 Task: Search one way flight ticket for 3 adults, 3 children in premium economy from Moline: Quad City International Airport to Laramie: Laramie Regional Airport on 5-3-2023. Choice of flights is Singapure airlines. Number of bags: 1 carry on bag. Price is upto 108000. Outbound departure time preference is 19:15.
Action: Mouse moved to (299, 275)
Screenshot: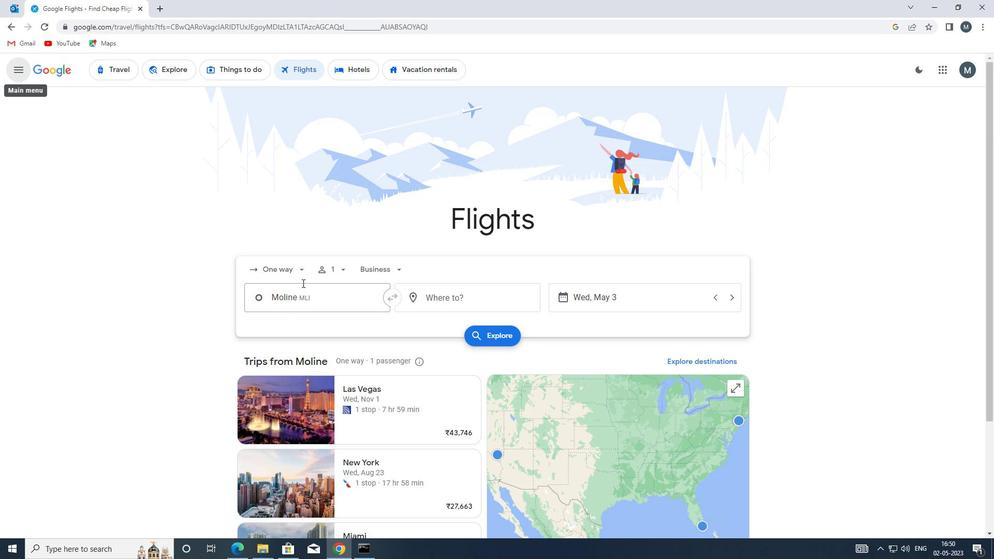
Action: Mouse pressed left at (299, 275)
Screenshot: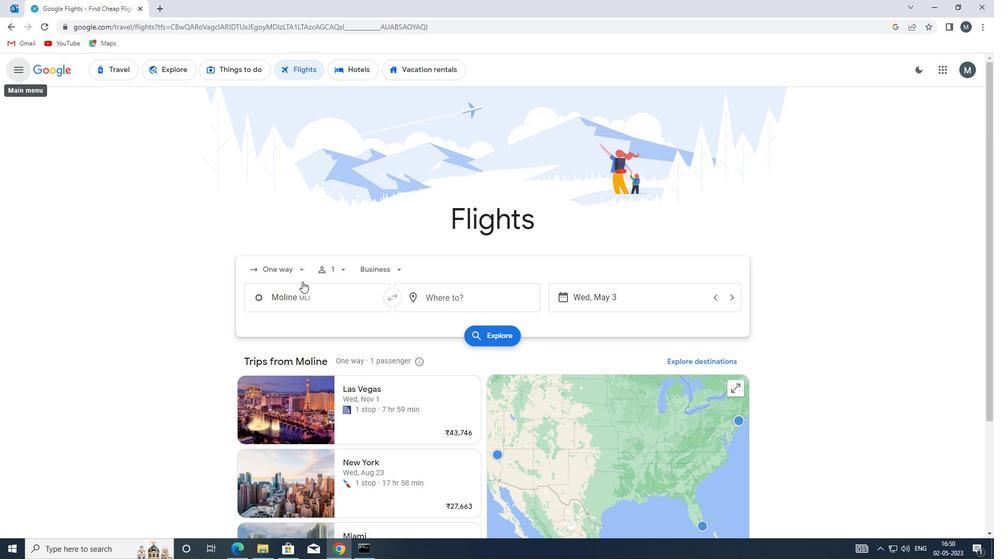 
Action: Mouse moved to (307, 318)
Screenshot: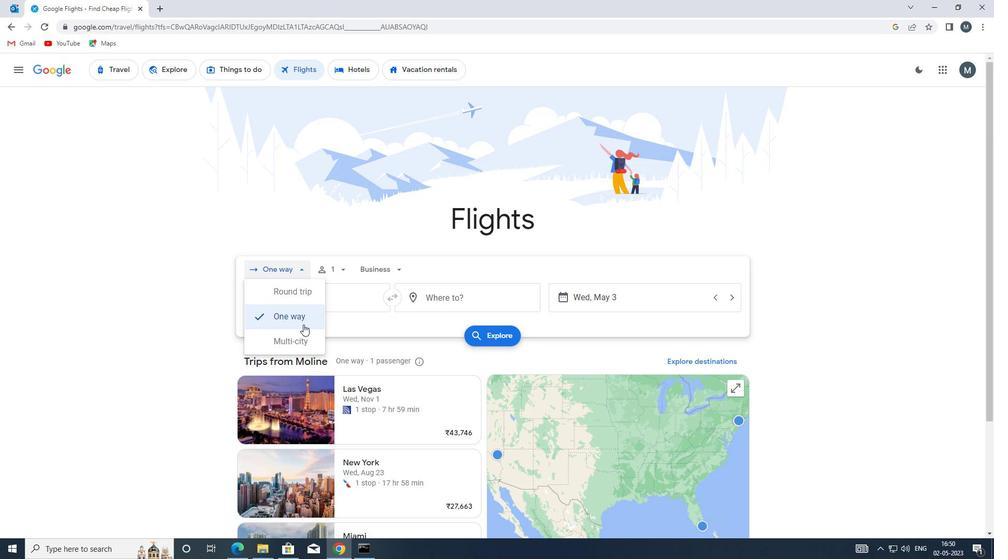 
Action: Mouse pressed left at (307, 318)
Screenshot: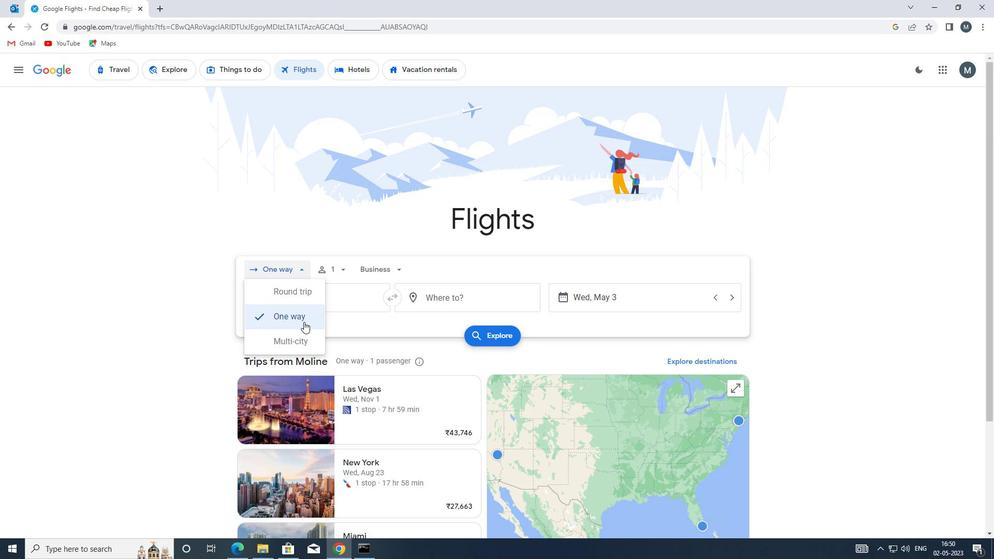 
Action: Mouse moved to (343, 270)
Screenshot: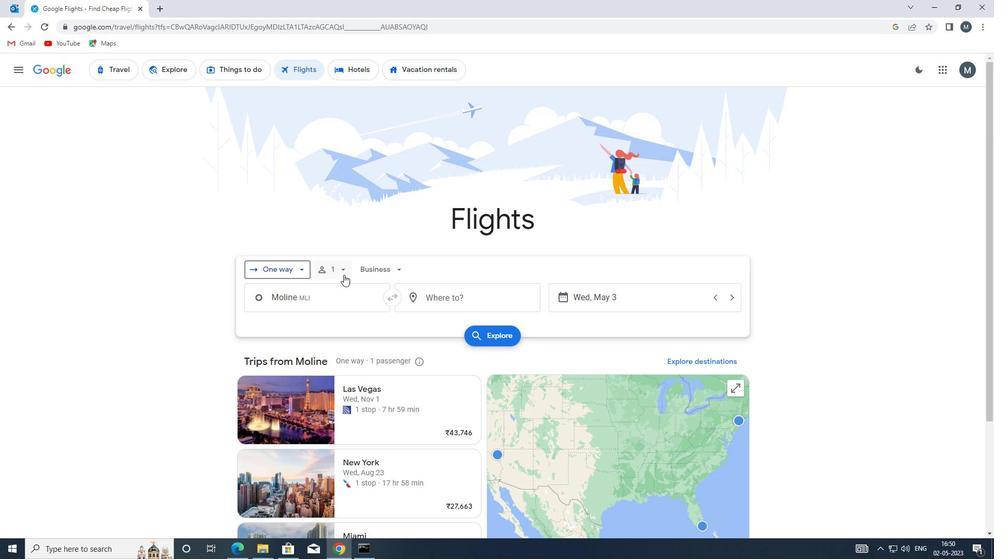 
Action: Mouse pressed left at (343, 270)
Screenshot: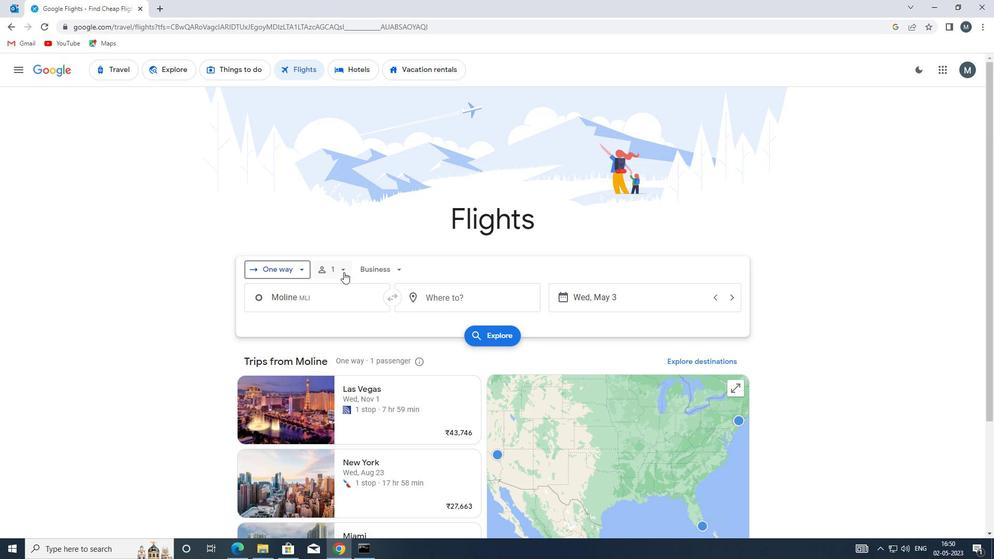 
Action: Mouse moved to (422, 297)
Screenshot: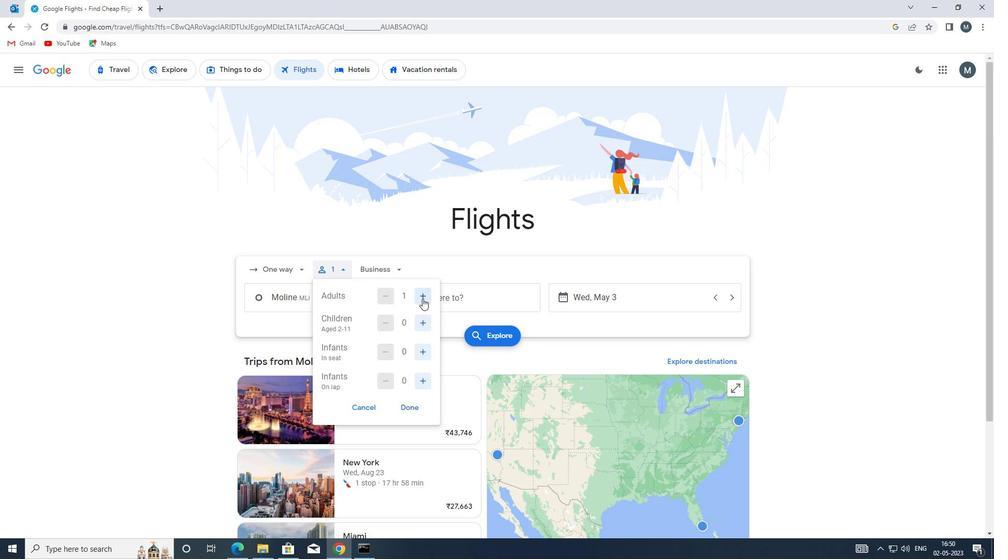
Action: Mouse pressed left at (422, 297)
Screenshot: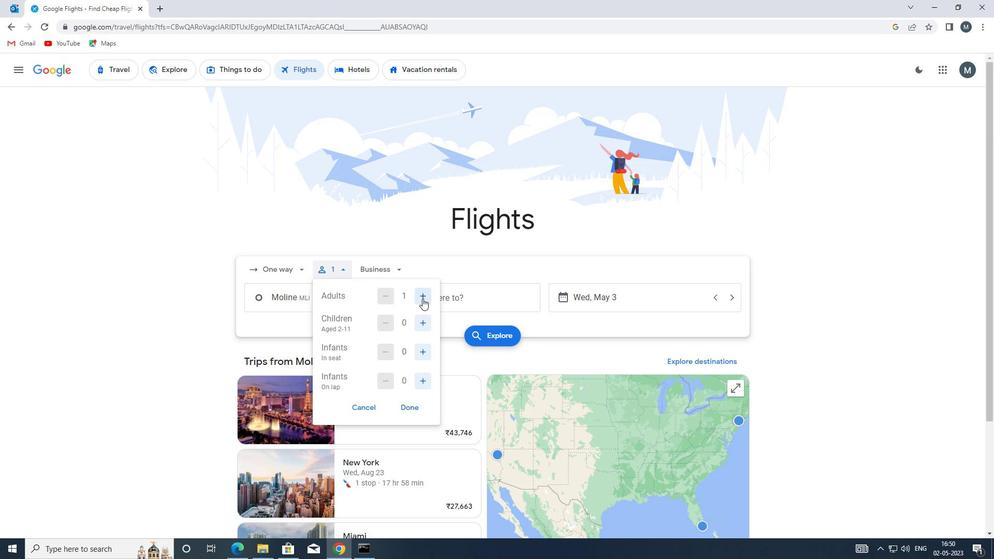 
Action: Mouse pressed left at (422, 297)
Screenshot: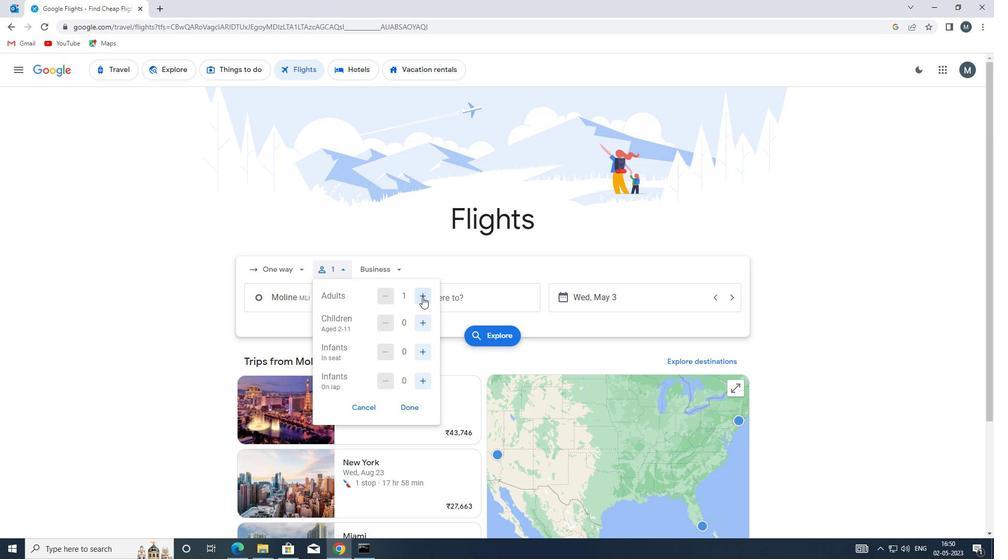 
Action: Mouse moved to (423, 319)
Screenshot: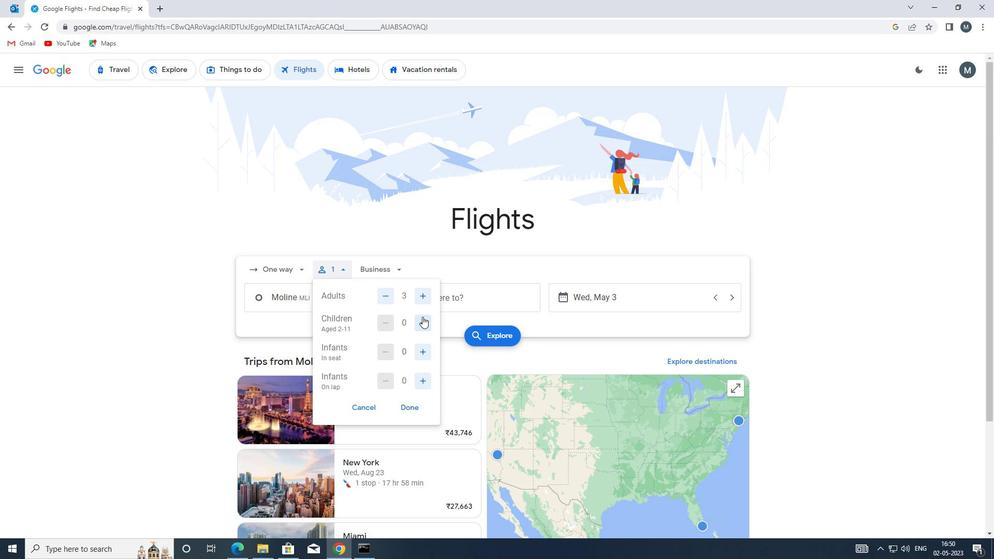 
Action: Mouse pressed left at (423, 319)
Screenshot: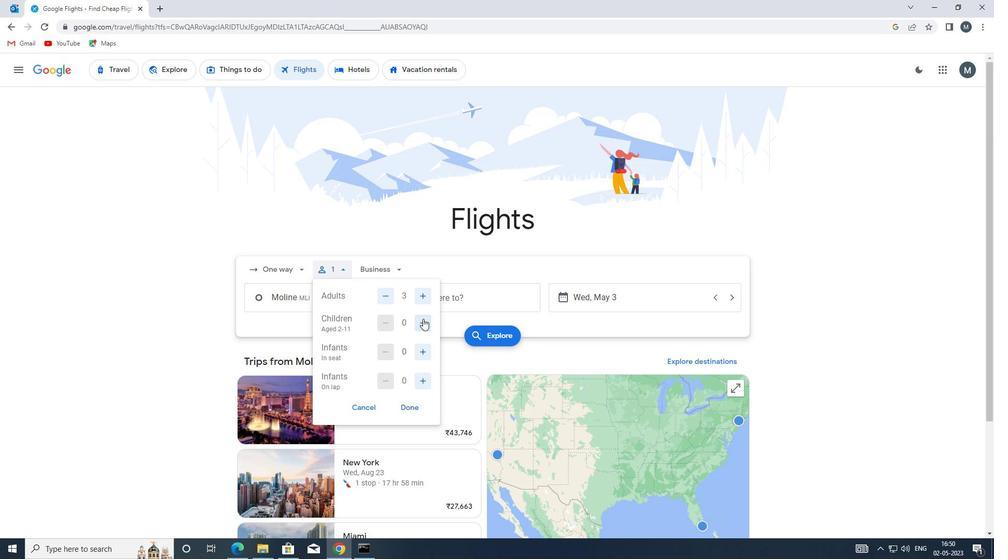 
Action: Mouse pressed left at (423, 319)
Screenshot: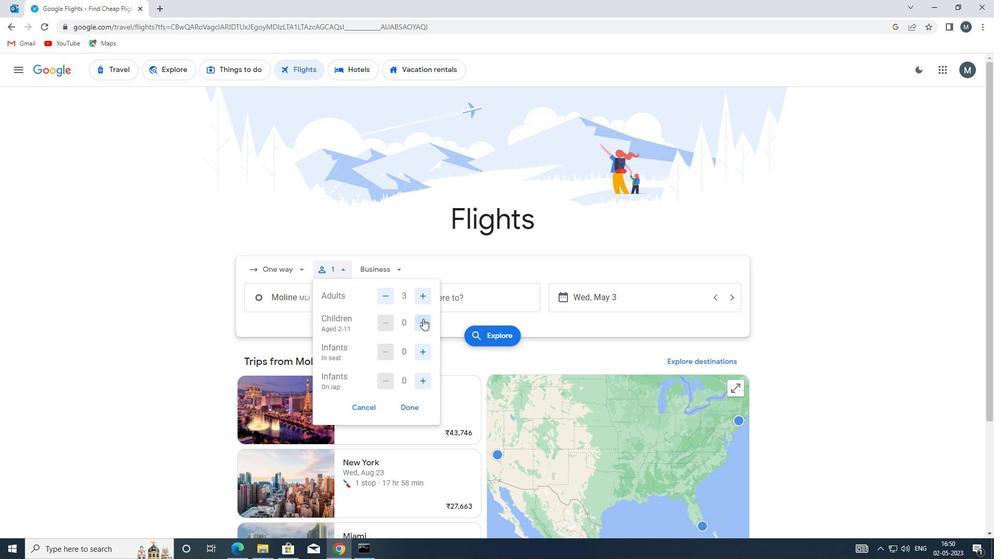 
Action: Mouse moved to (423, 319)
Screenshot: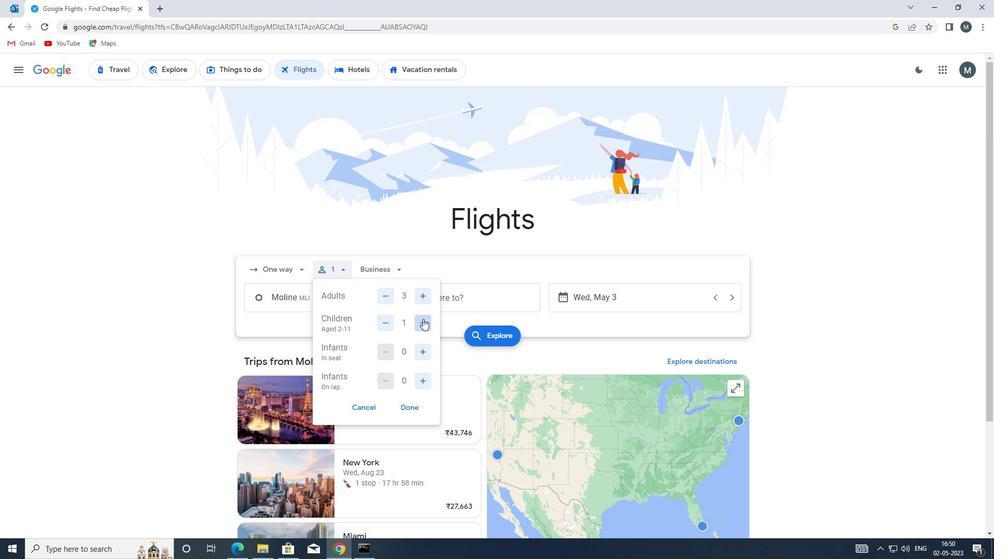 
Action: Mouse pressed left at (423, 319)
Screenshot: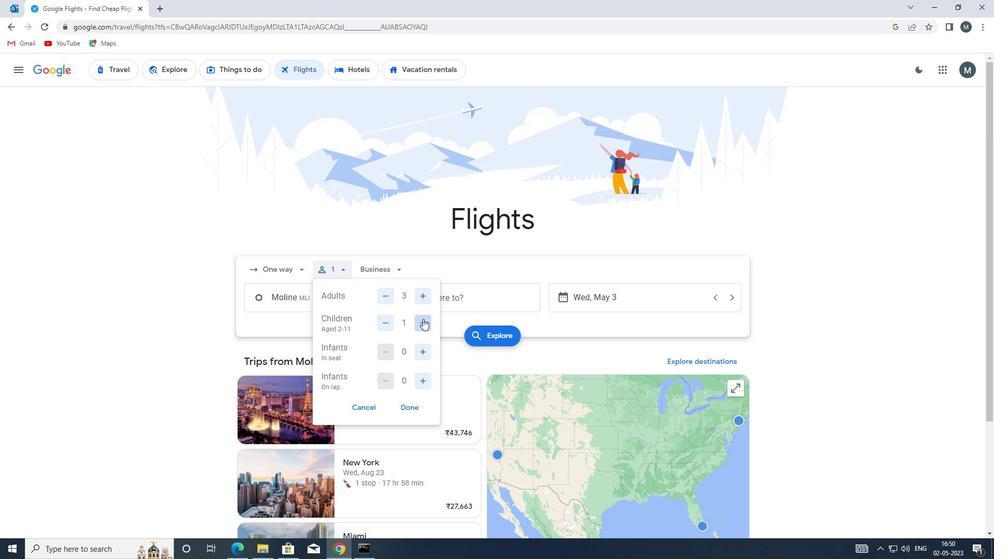 
Action: Mouse moved to (410, 409)
Screenshot: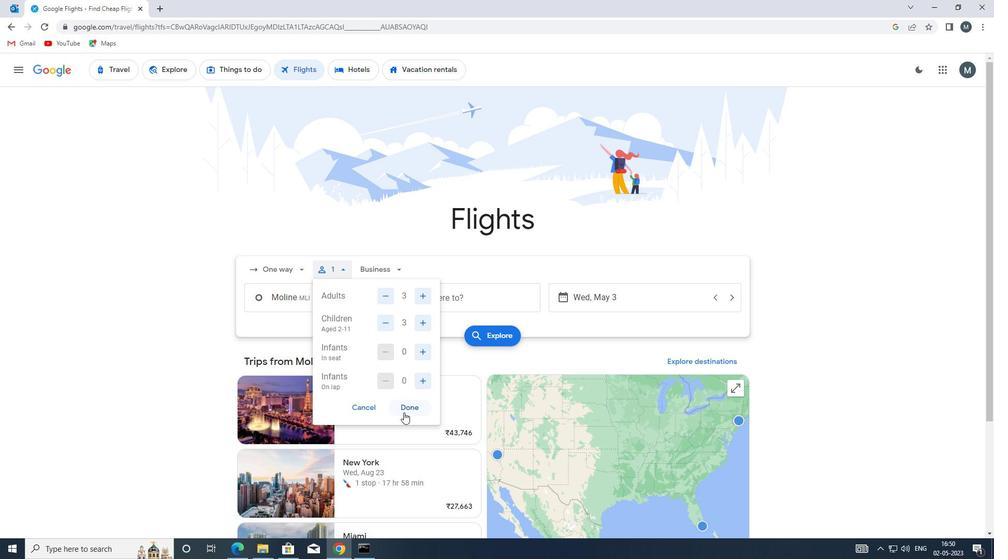 
Action: Mouse pressed left at (410, 409)
Screenshot: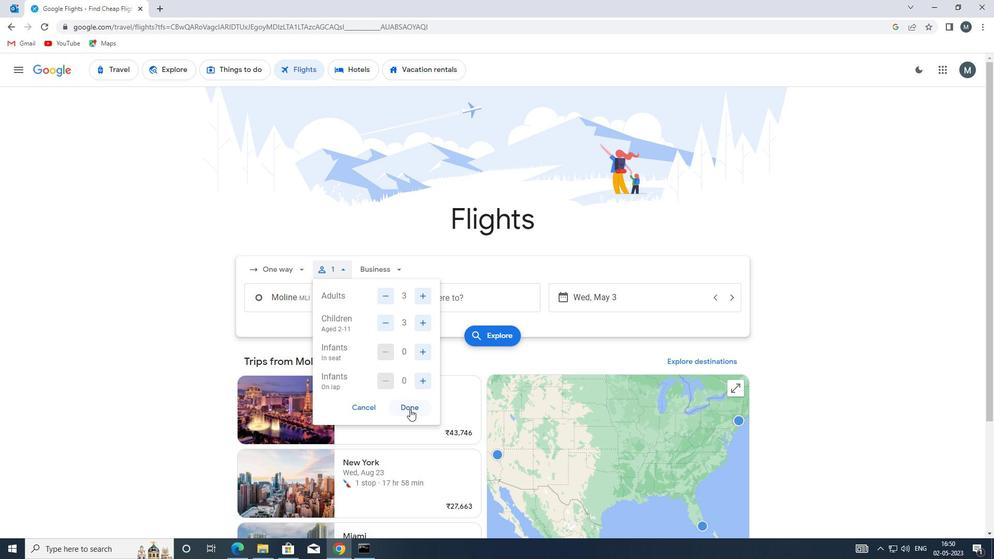 
Action: Mouse moved to (392, 269)
Screenshot: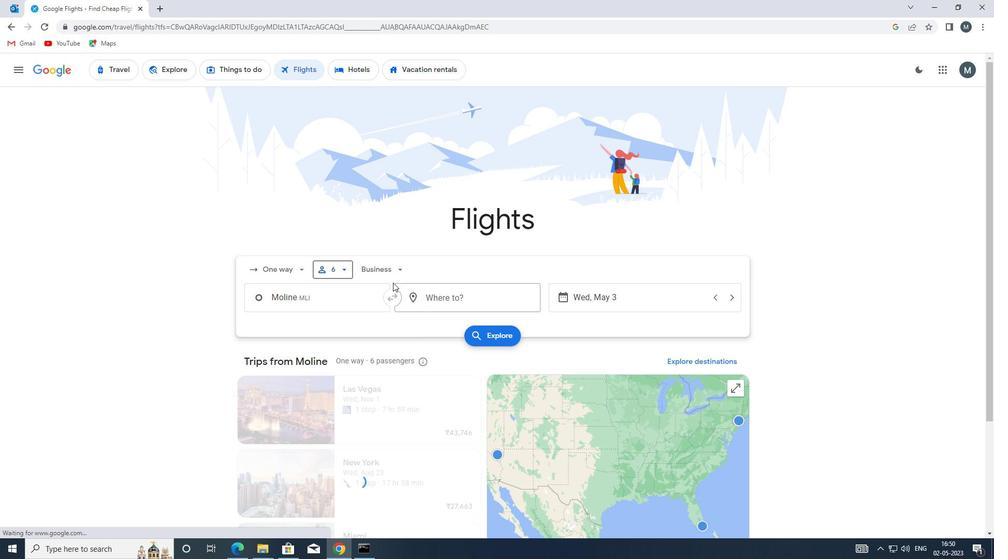
Action: Mouse pressed left at (392, 269)
Screenshot: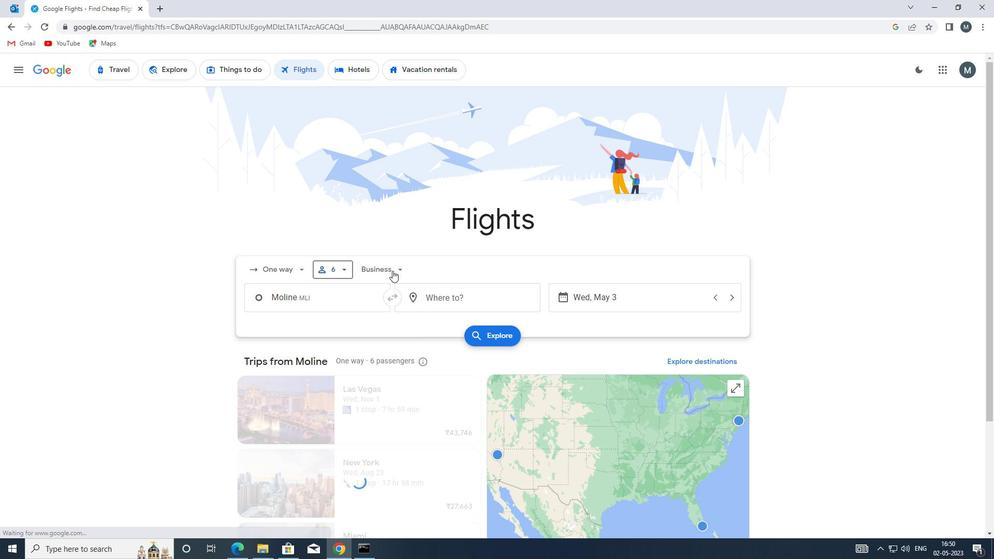 
Action: Mouse moved to (393, 315)
Screenshot: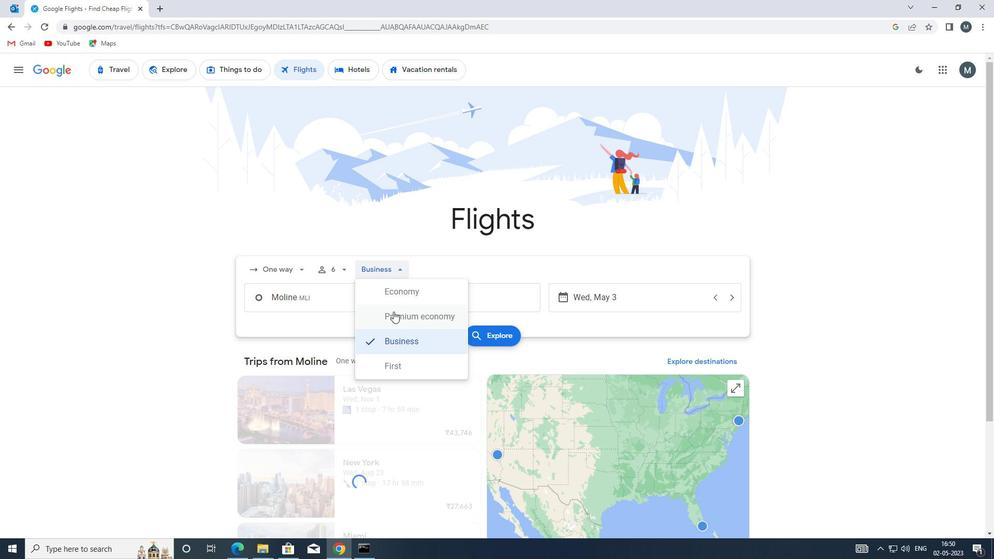 
Action: Mouse pressed left at (393, 315)
Screenshot: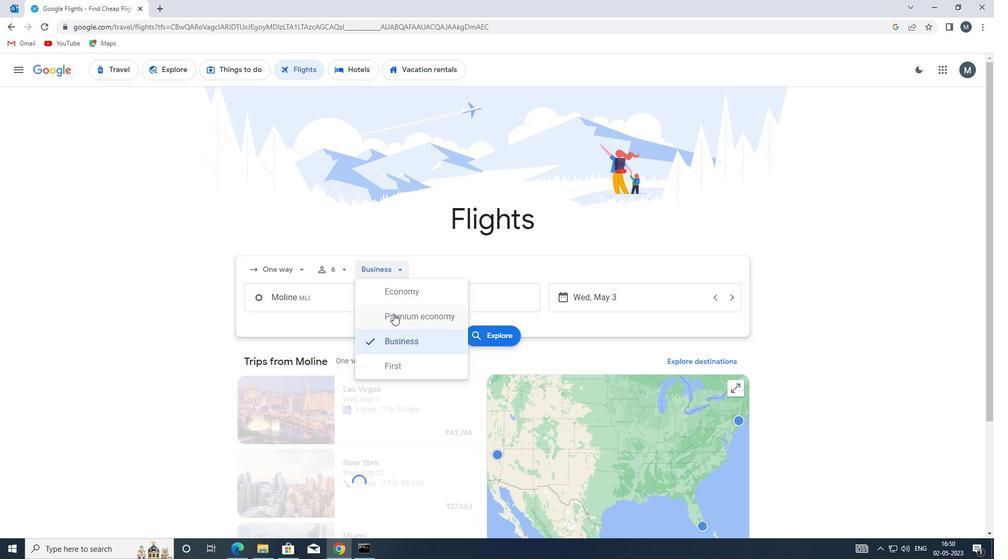 
Action: Mouse moved to (320, 300)
Screenshot: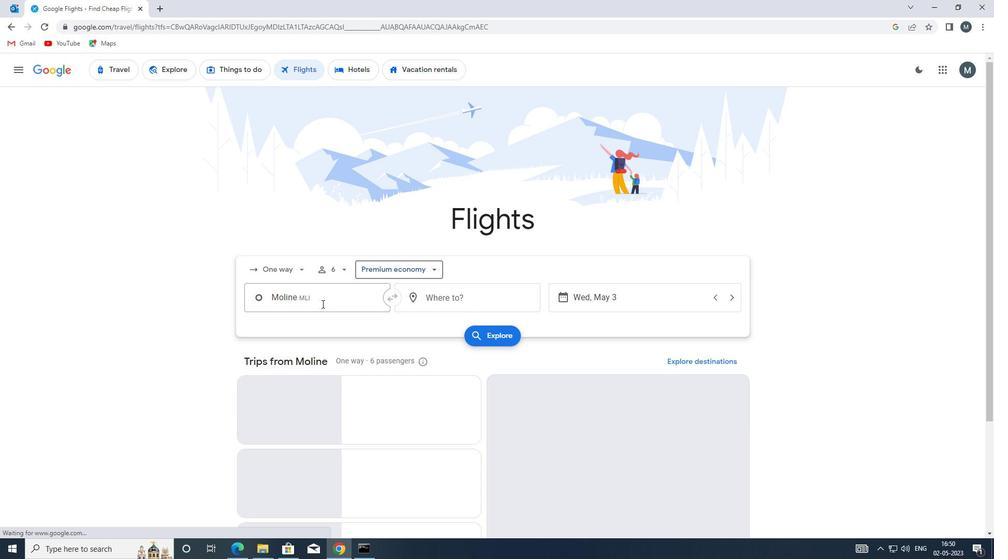 
Action: Mouse pressed left at (320, 300)
Screenshot: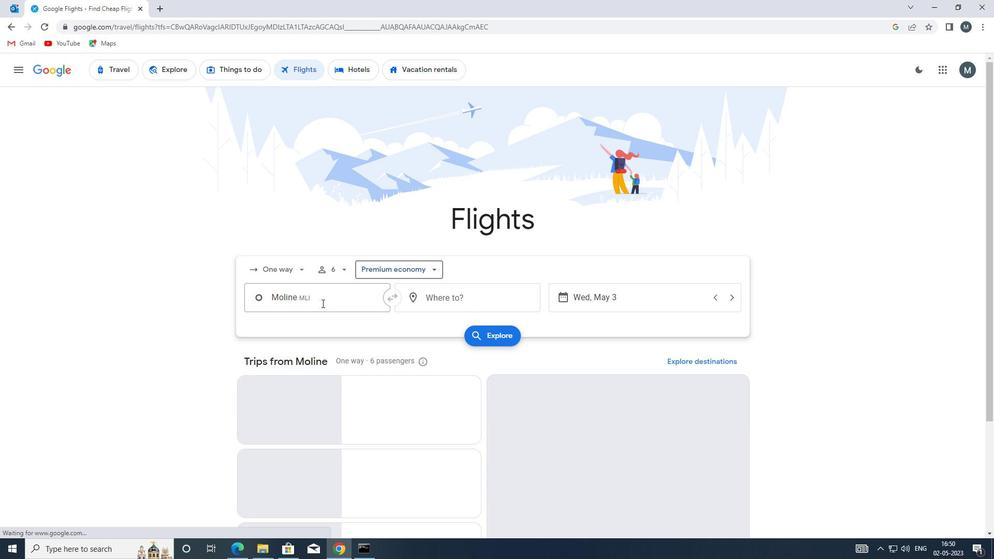 
Action: Mouse moved to (322, 299)
Screenshot: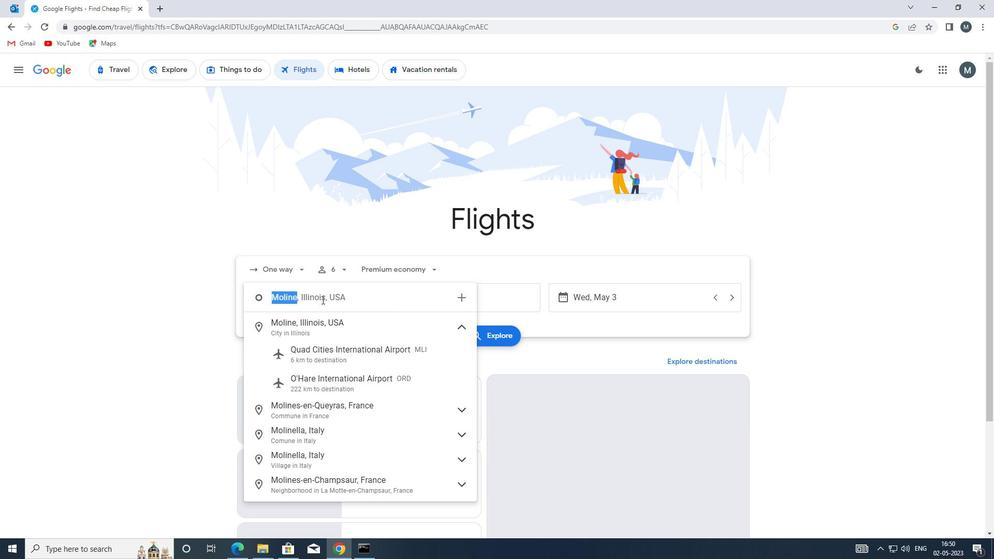 
Action: Key pressed m
Screenshot: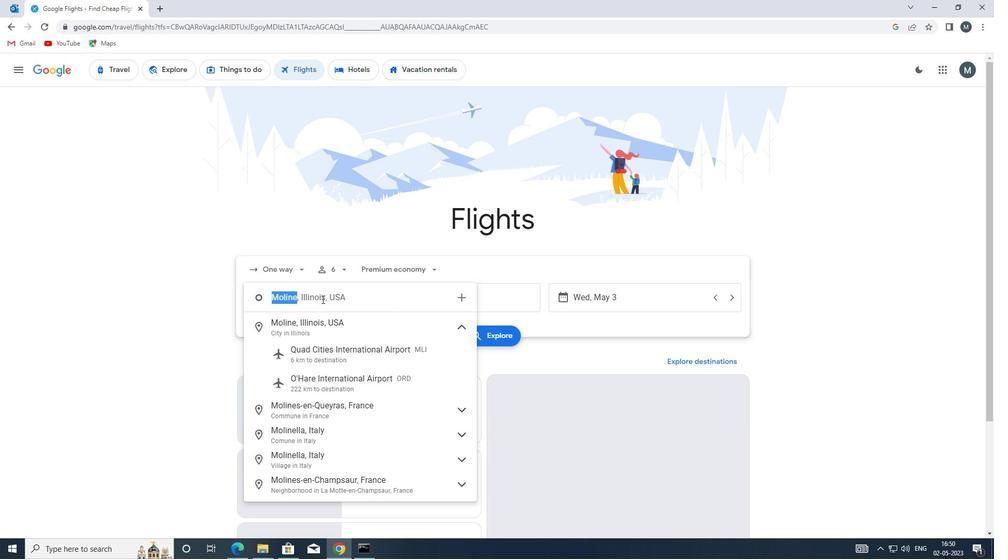 
Action: Mouse moved to (322, 298)
Screenshot: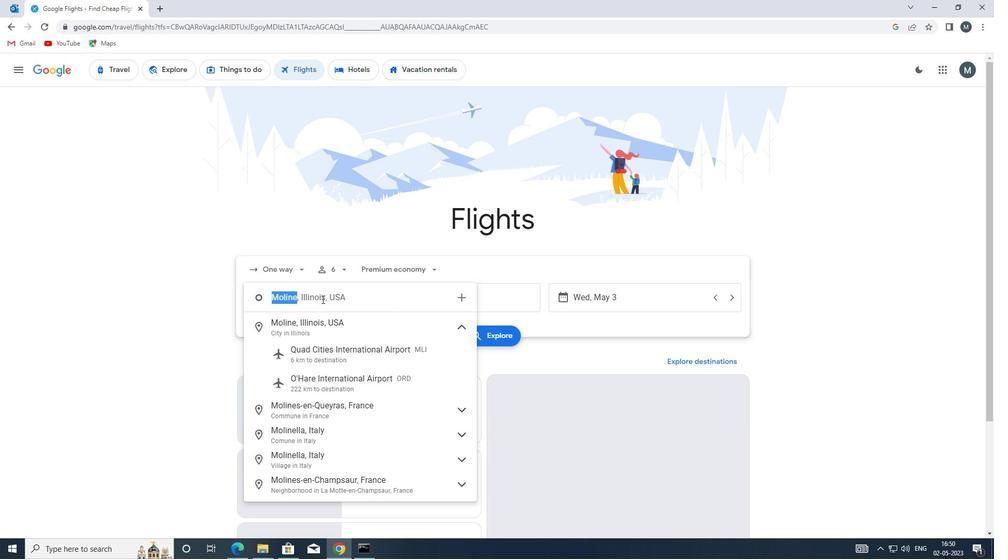 
Action: Key pressed li<Key.enter>
Screenshot: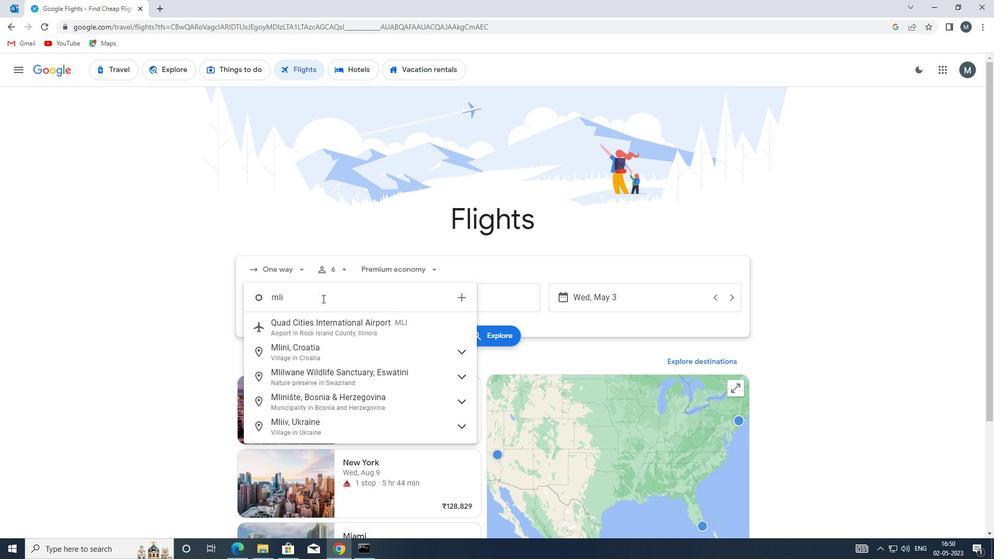 
Action: Mouse moved to (422, 296)
Screenshot: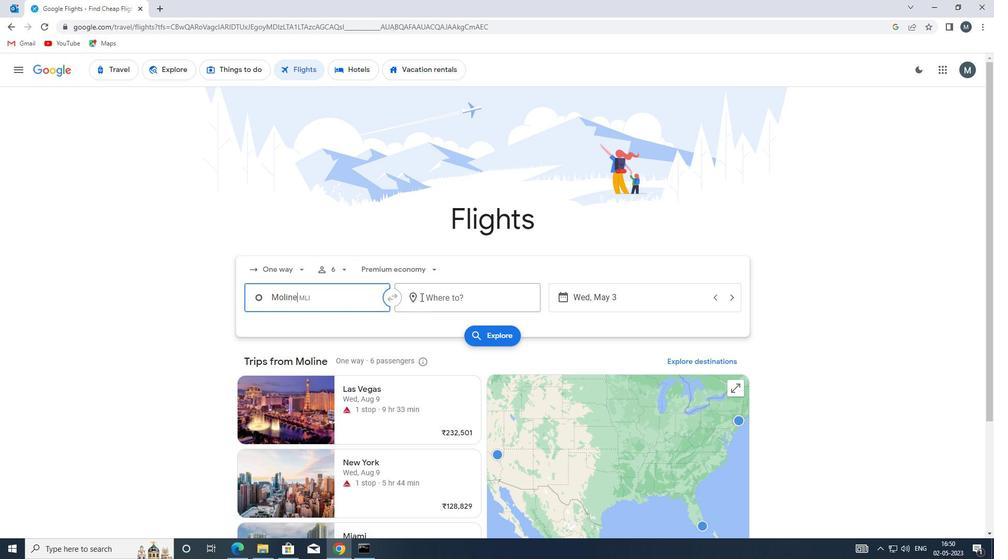 
Action: Mouse pressed left at (422, 296)
Screenshot: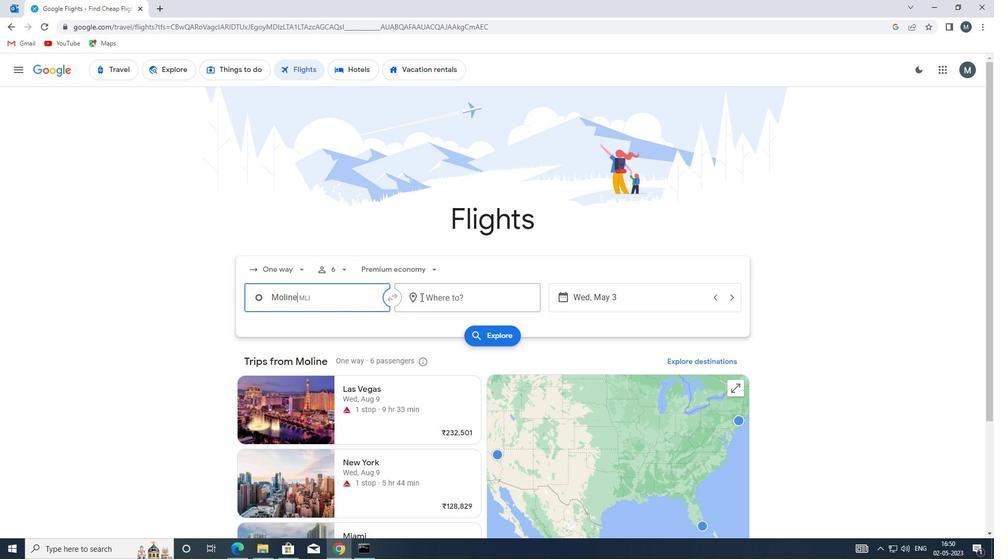 
Action: Mouse moved to (422, 296)
Screenshot: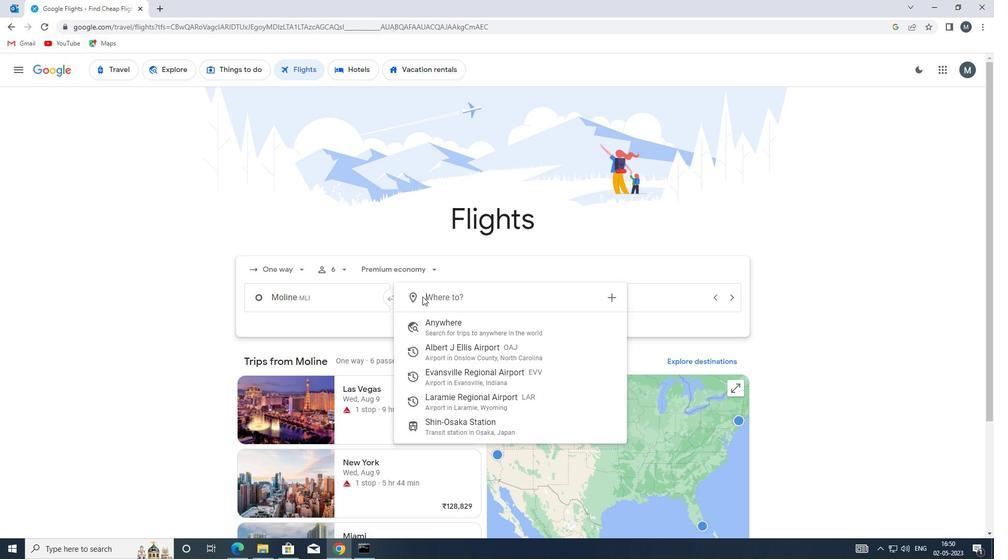 
Action: Key pressed lra
Screenshot: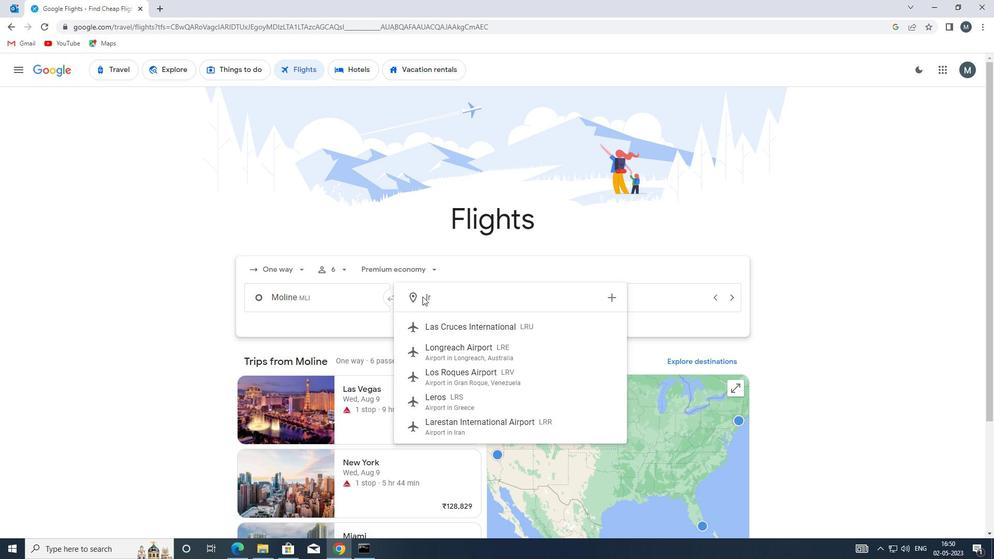 
Action: Mouse moved to (454, 316)
Screenshot: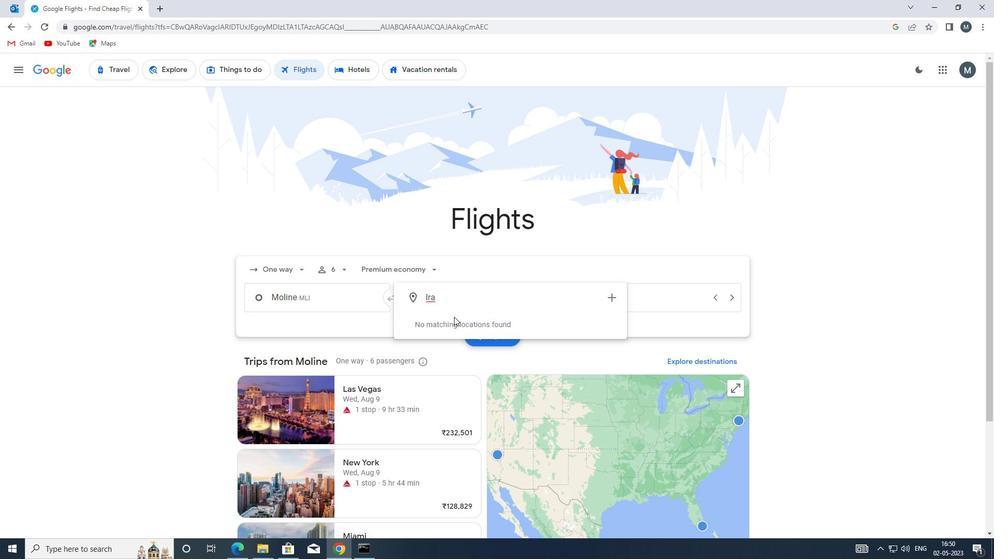 
Action: Key pressed <Key.backspace><Key.backspace><Key.backspace>lra<Key.backspace><Key.backspace><Key.backspace><Key.backspace><Key.shift>LRA<Key.backspace><Key.backspace>ARAMIE<Key.space>RE
Screenshot: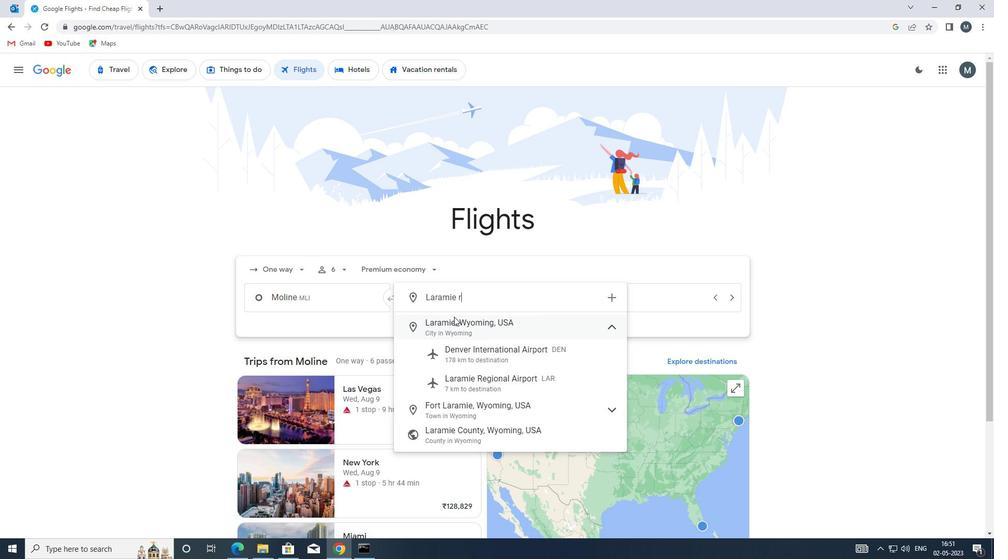 
Action: Mouse moved to (465, 334)
Screenshot: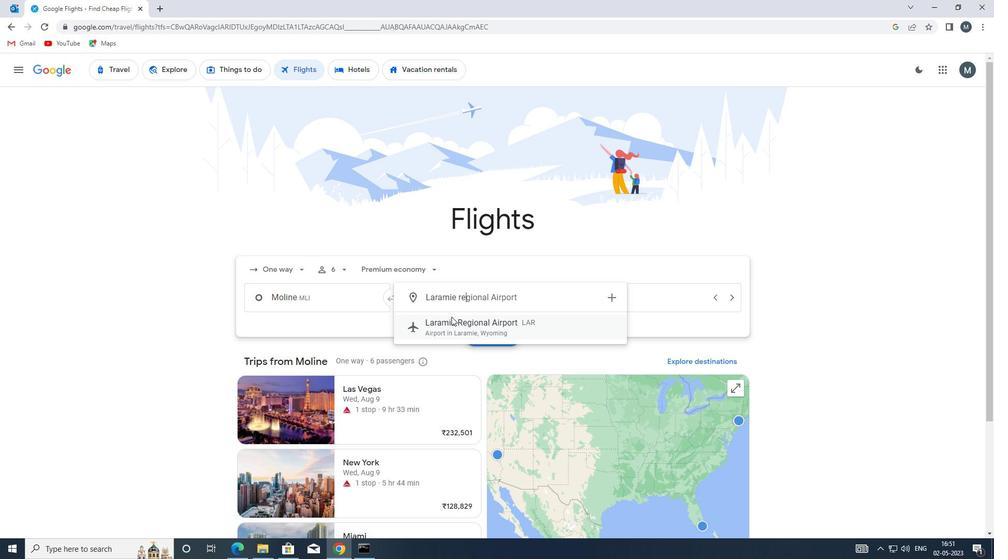 
Action: Mouse pressed left at (465, 334)
Screenshot: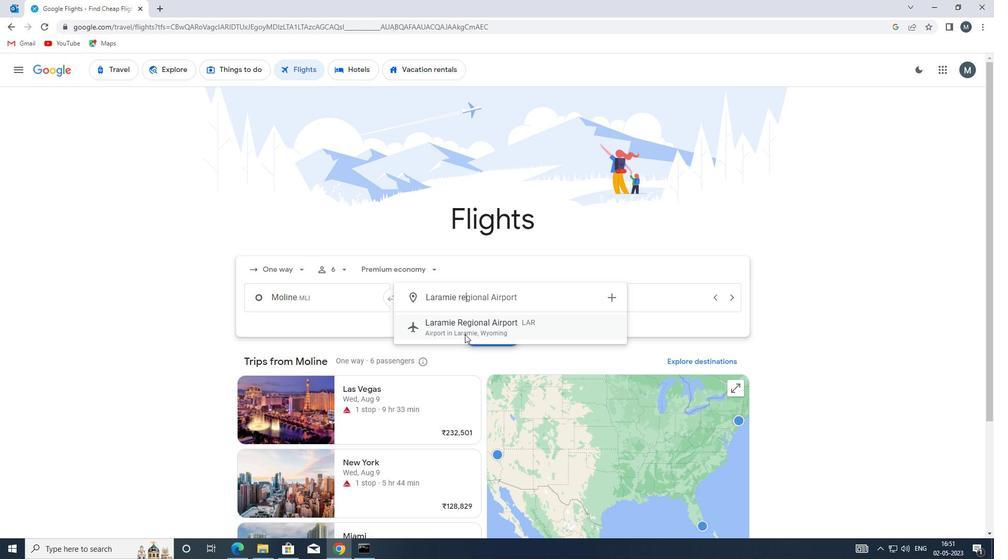 
Action: Mouse moved to (626, 299)
Screenshot: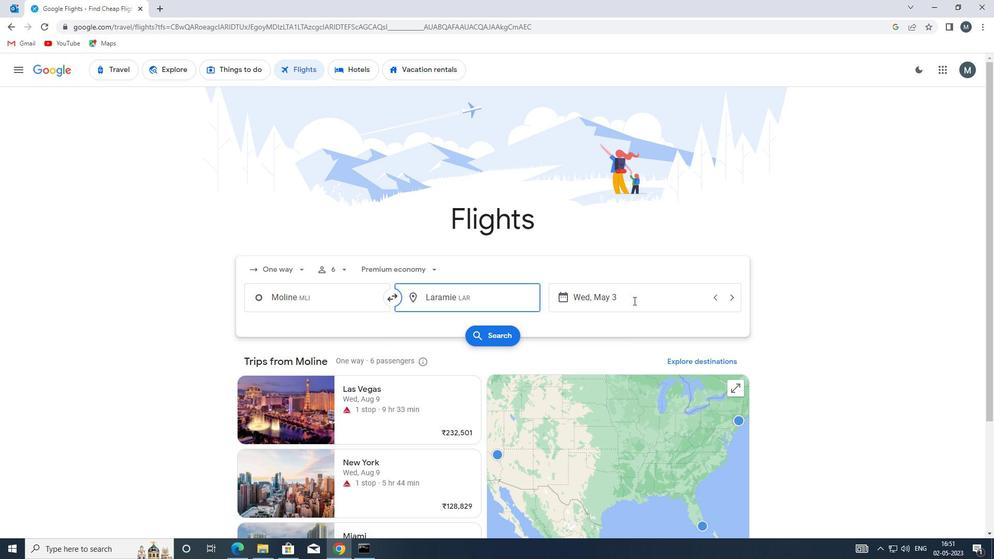 
Action: Mouse pressed left at (626, 299)
Screenshot: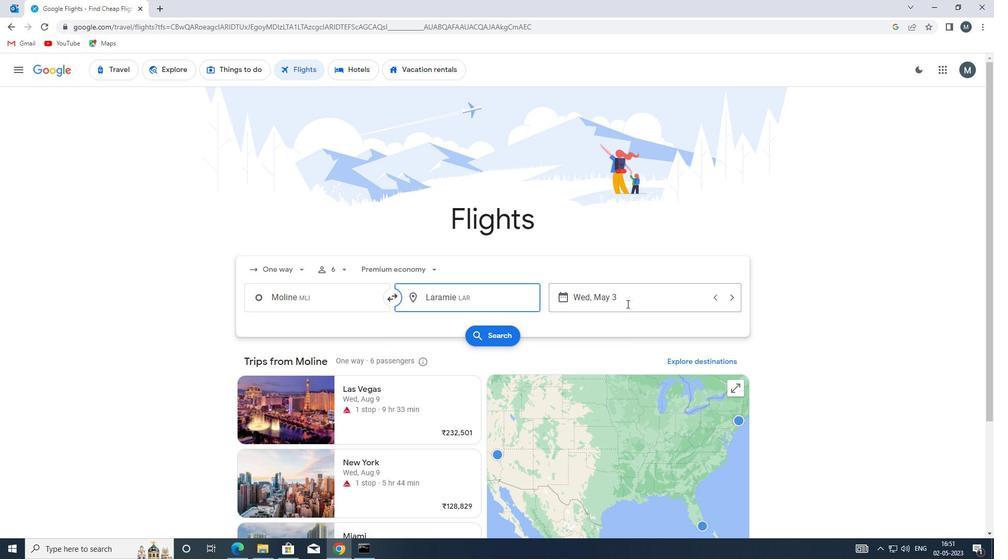 
Action: Mouse moved to (448, 349)
Screenshot: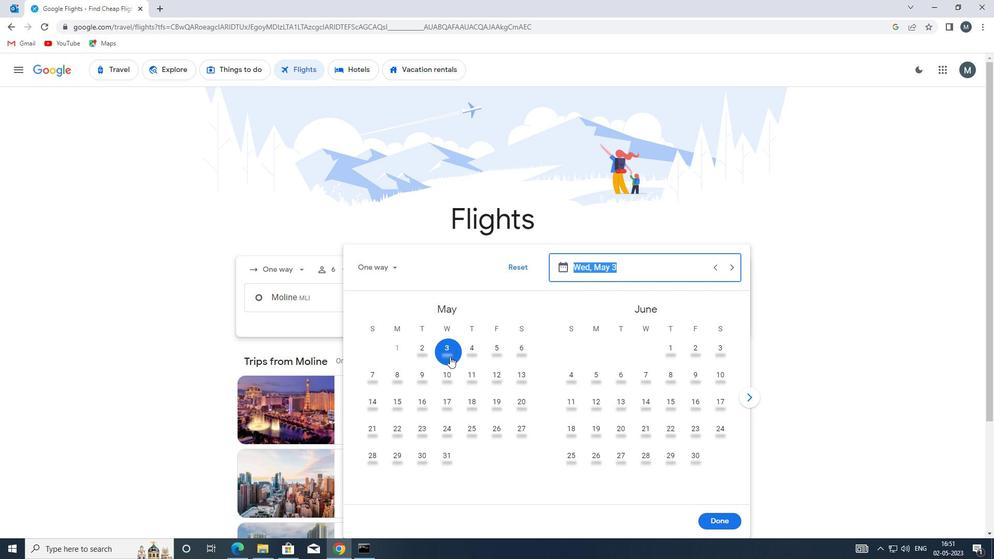 
Action: Mouse pressed left at (448, 349)
Screenshot: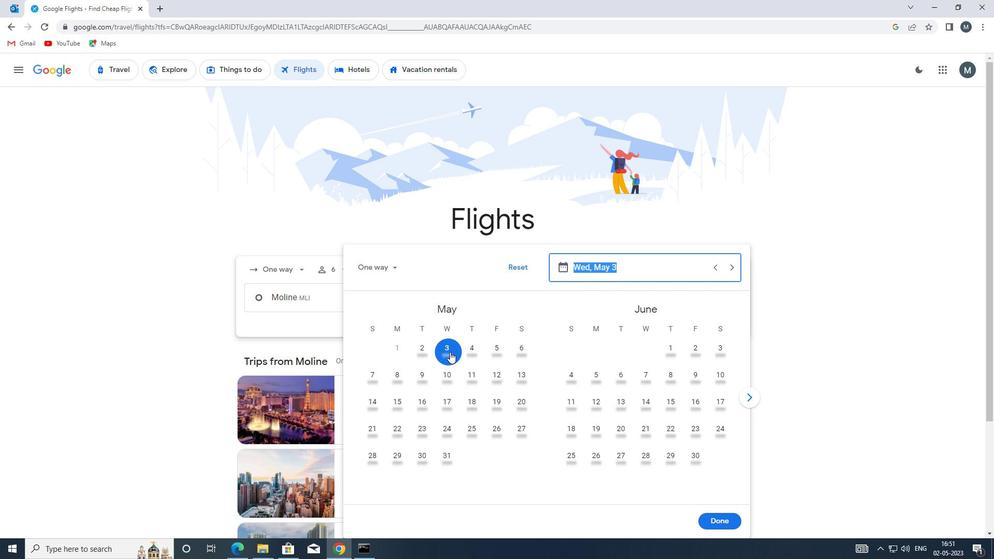 
Action: Mouse moved to (717, 522)
Screenshot: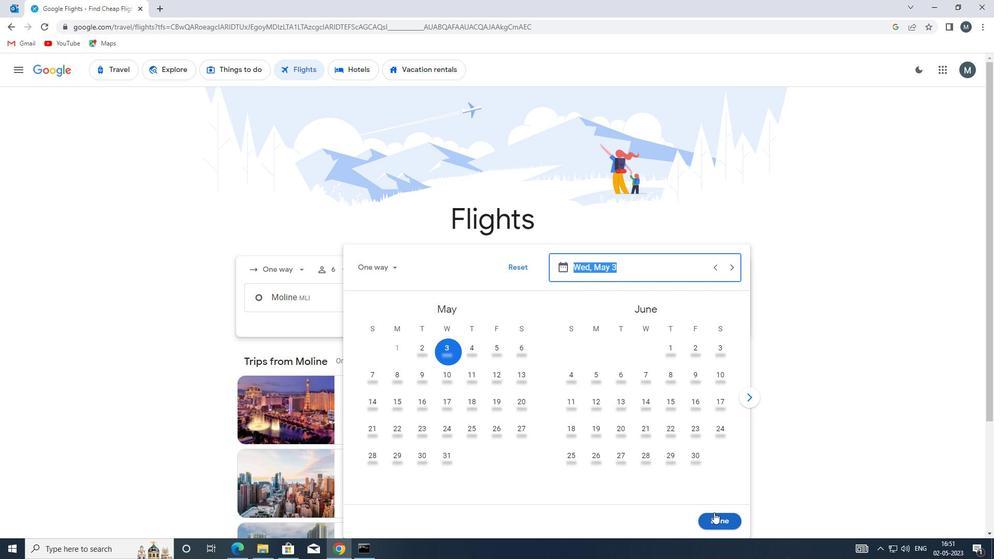 
Action: Mouse pressed left at (717, 522)
Screenshot: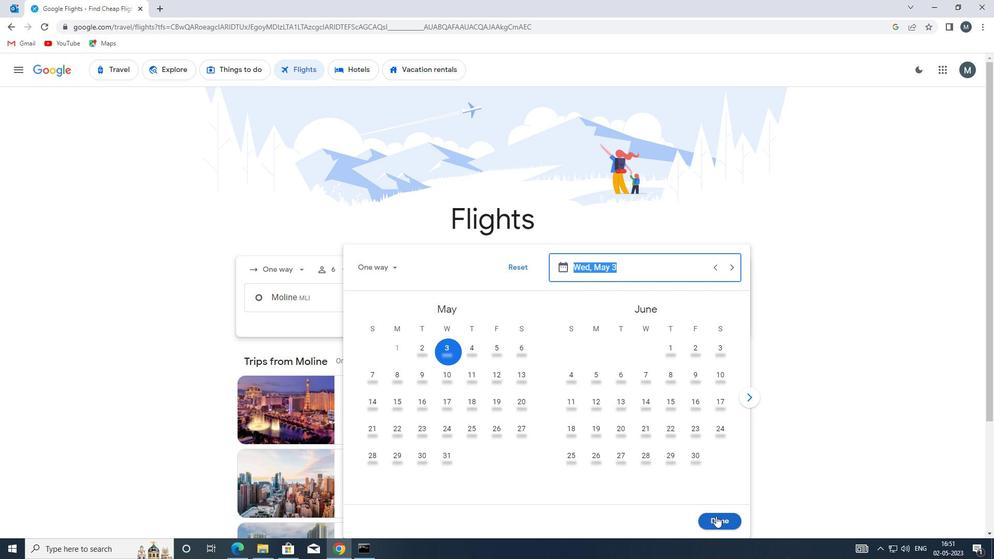 
Action: Mouse moved to (483, 338)
Screenshot: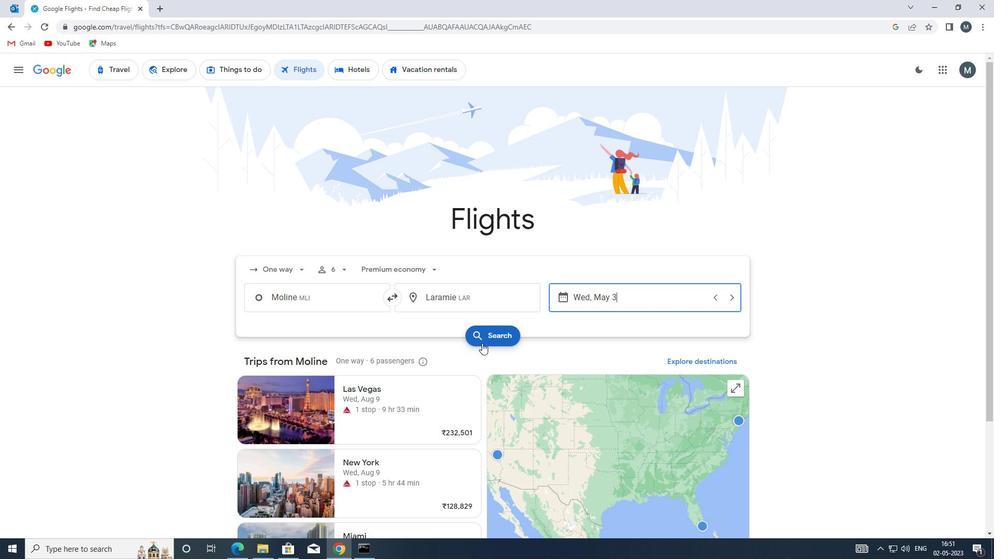 
Action: Mouse pressed left at (483, 338)
Screenshot: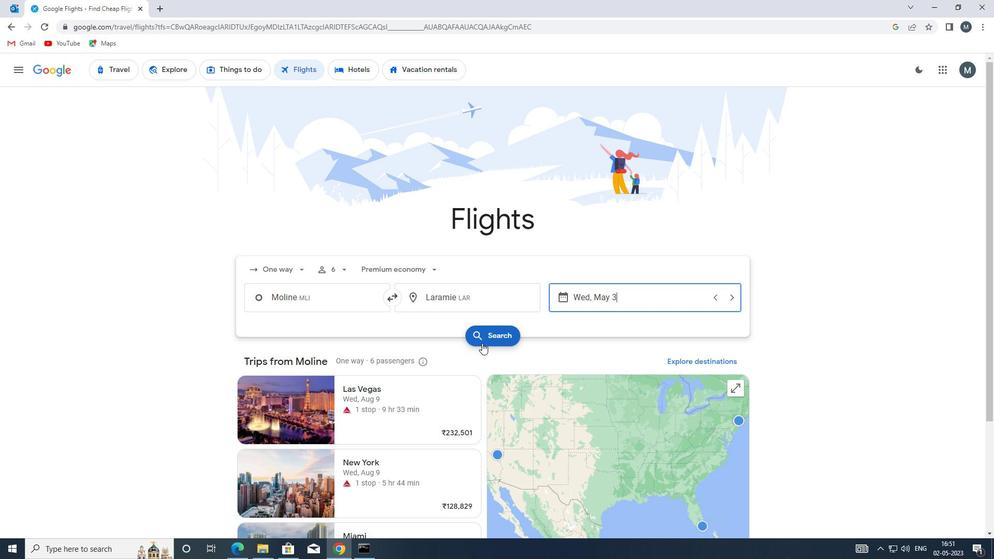 
Action: Mouse moved to (270, 160)
Screenshot: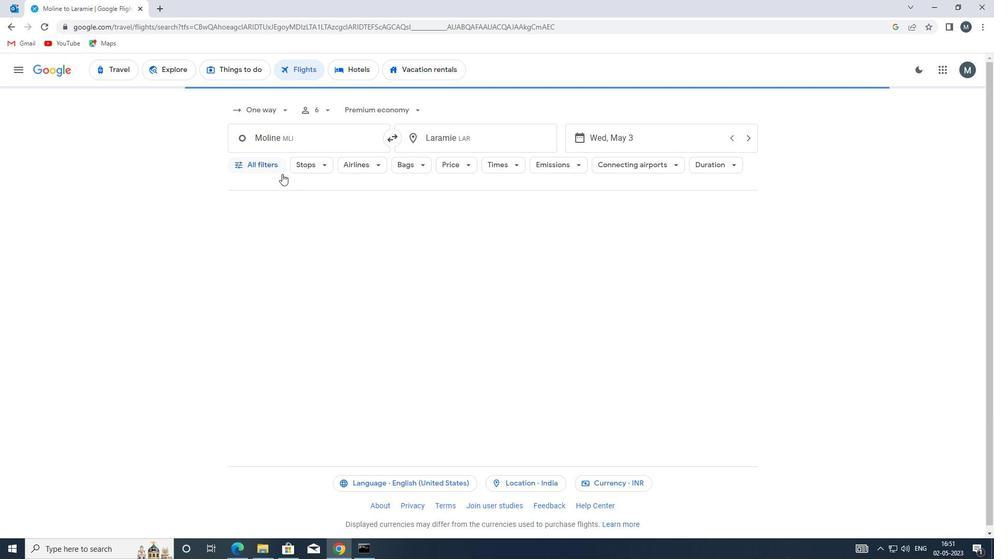 
Action: Mouse pressed left at (270, 160)
Screenshot: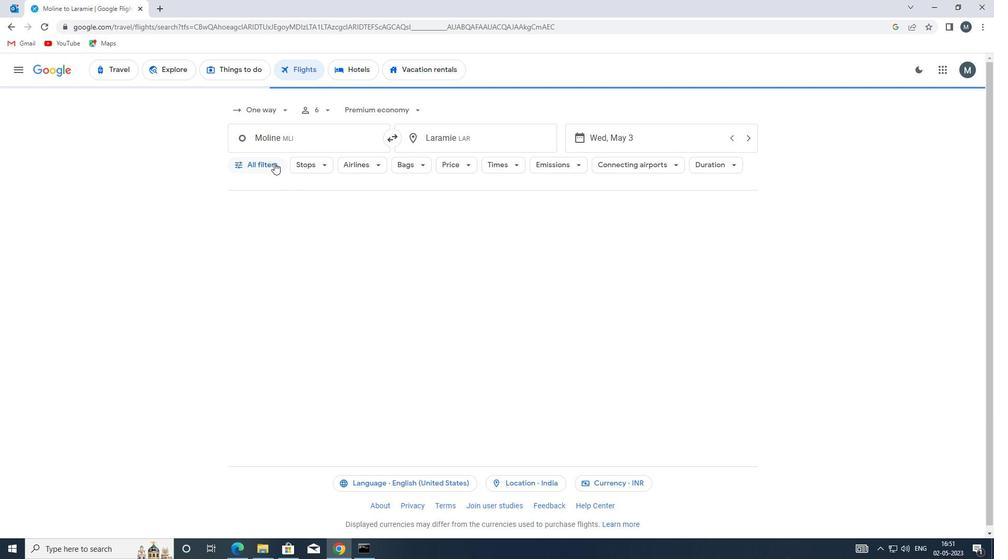 
Action: Mouse moved to (327, 280)
Screenshot: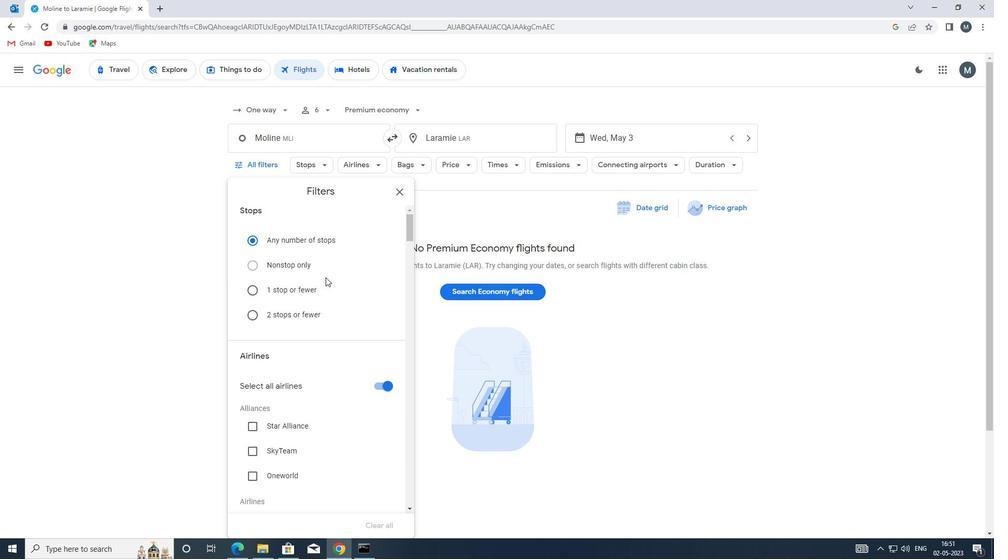 
Action: Mouse scrolled (327, 280) with delta (0, 0)
Screenshot: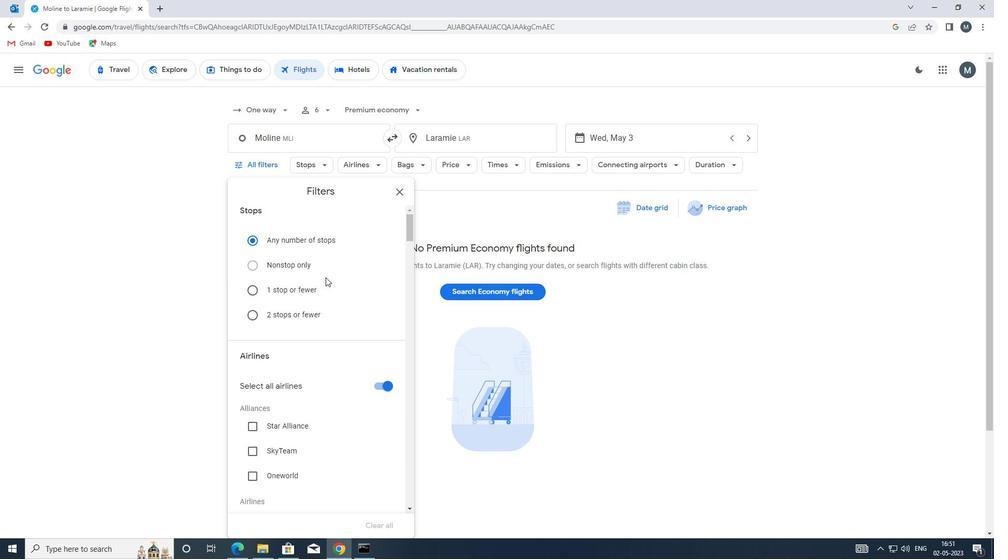 
Action: Mouse moved to (327, 282)
Screenshot: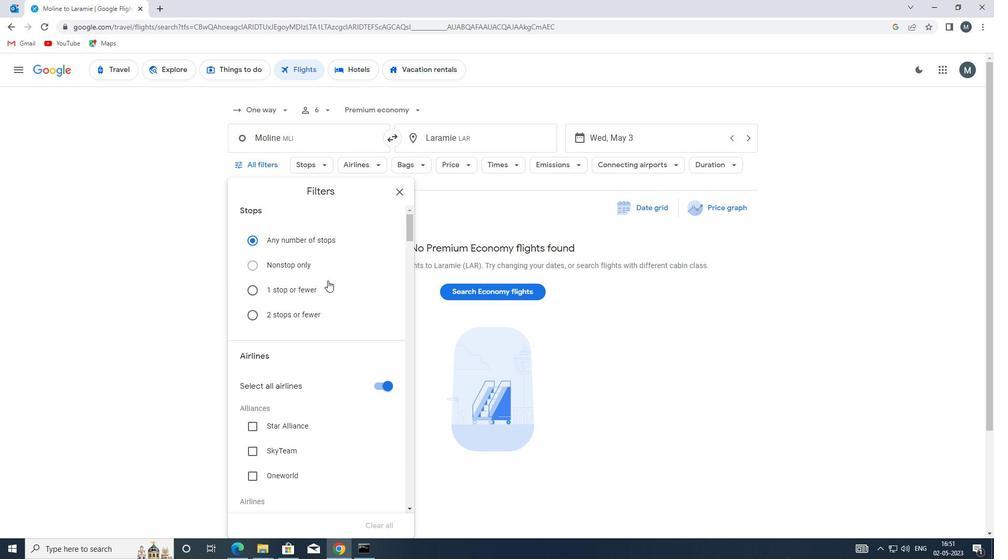 
Action: Mouse scrolled (327, 282) with delta (0, 0)
Screenshot: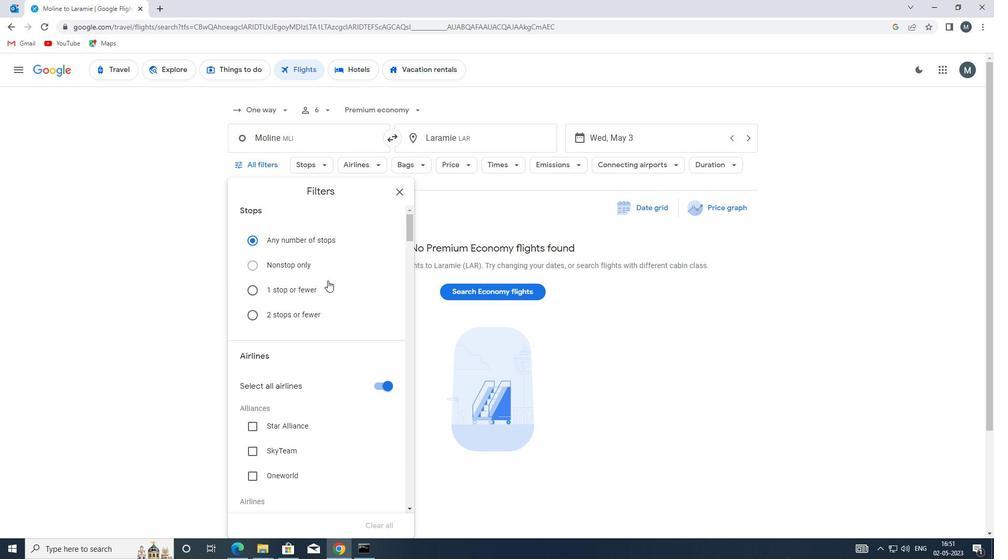 
Action: Mouse moved to (379, 281)
Screenshot: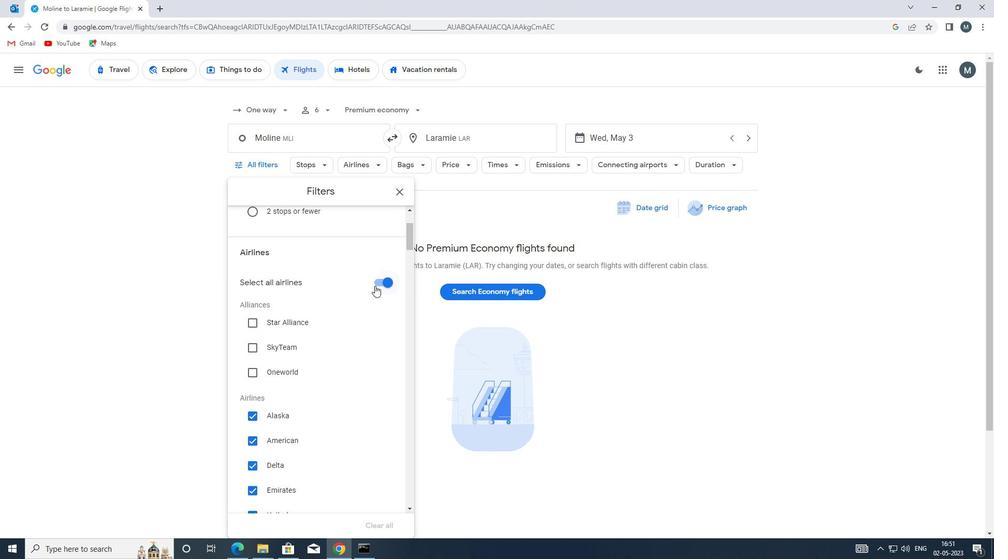 
Action: Mouse pressed left at (379, 281)
Screenshot: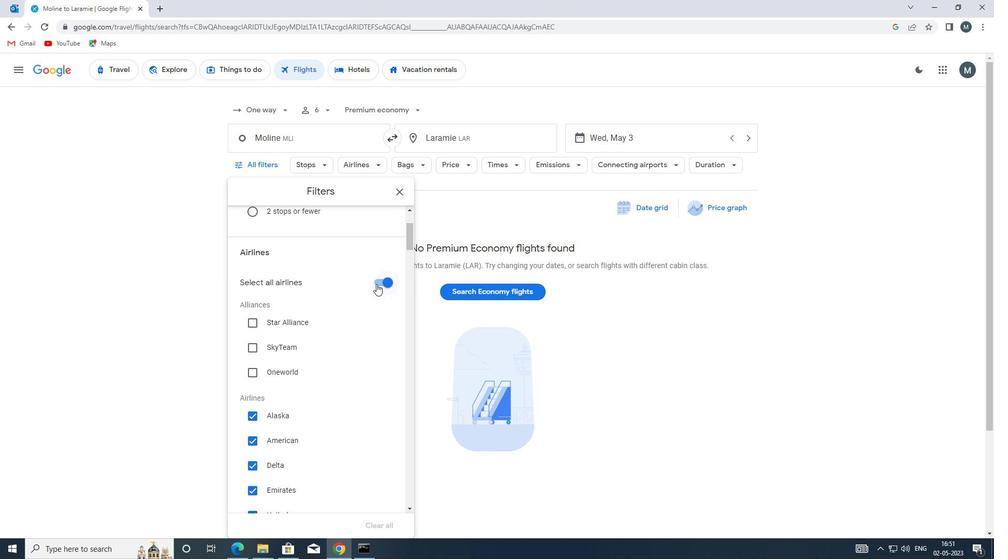 
Action: Mouse moved to (314, 349)
Screenshot: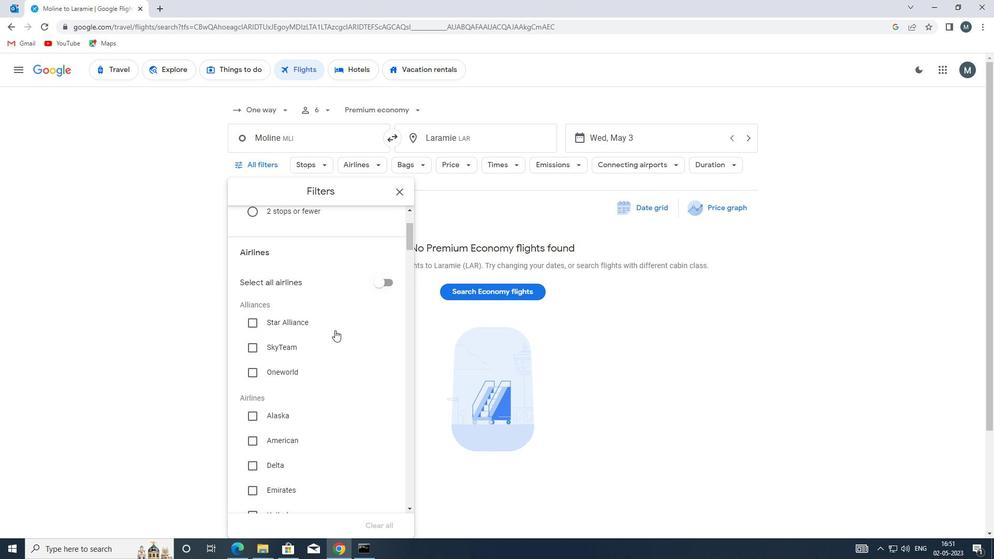 
Action: Mouse scrolled (314, 349) with delta (0, 0)
Screenshot: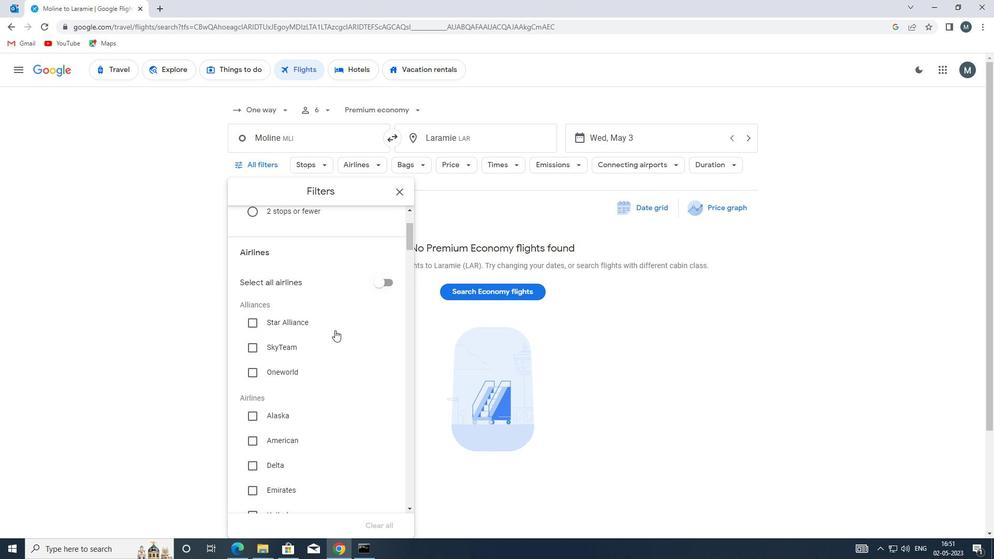 
Action: Mouse moved to (316, 357)
Screenshot: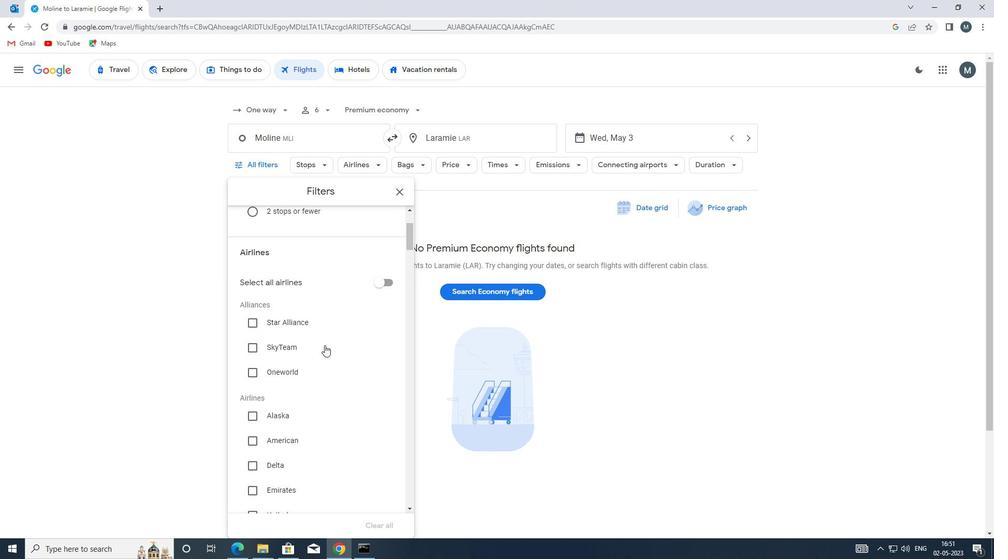 
Action: Mouse scrolled (316, 357) with delta (0, 0)
Screenshot: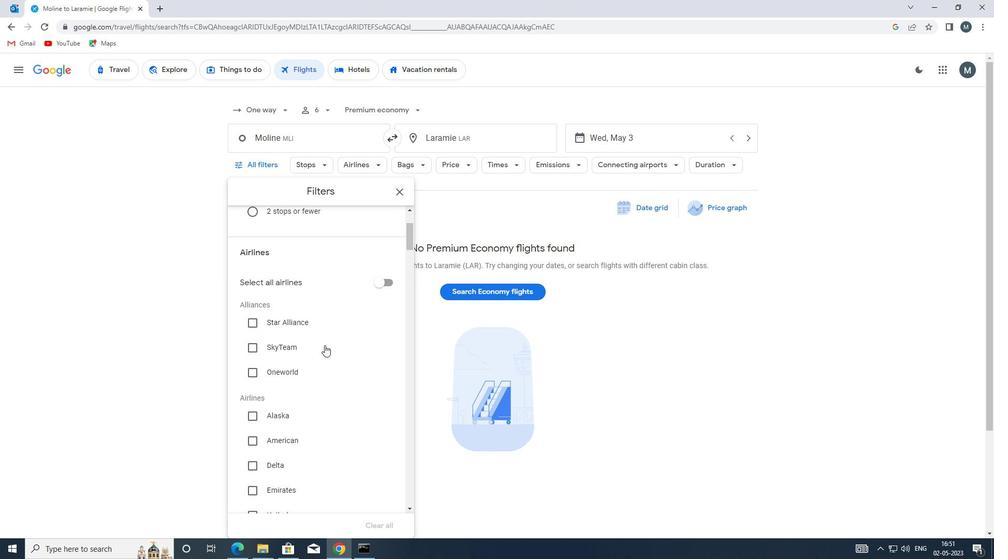 
Action: Mouse moved to (310, 372)
Screenshot: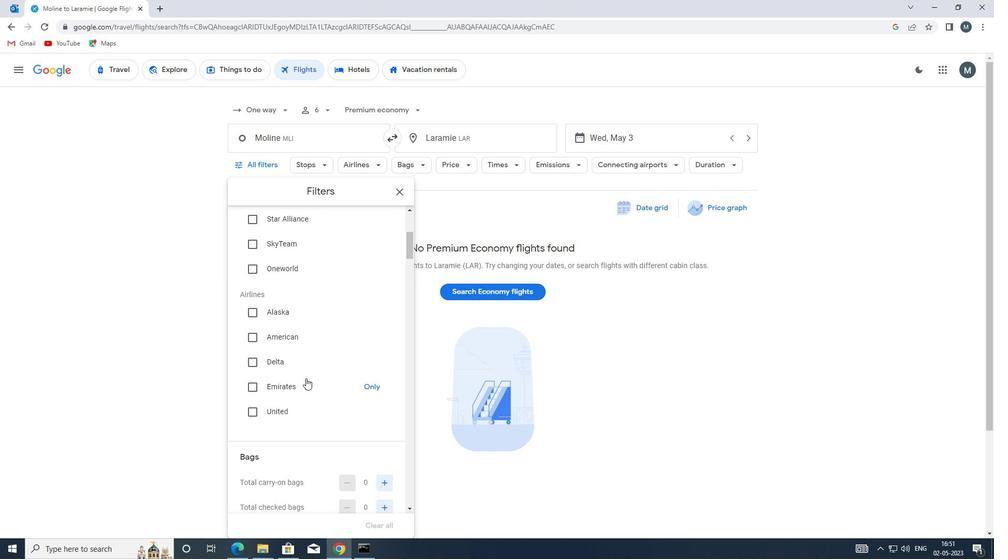 
Action: Mouse scrolled (310, 371) with delta (0, 0)
Screenshot: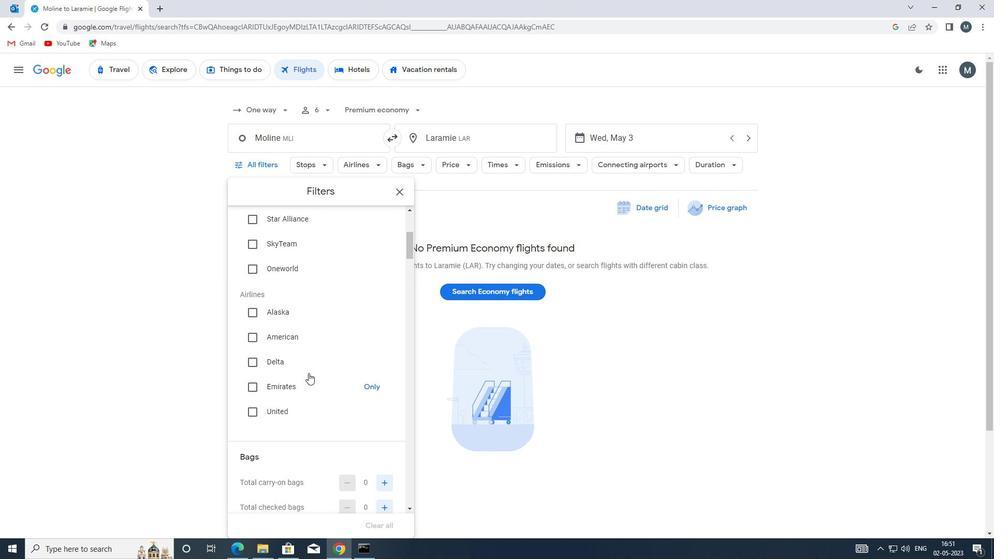 
Action: Mouse moved to (355, 398)
Screenshot: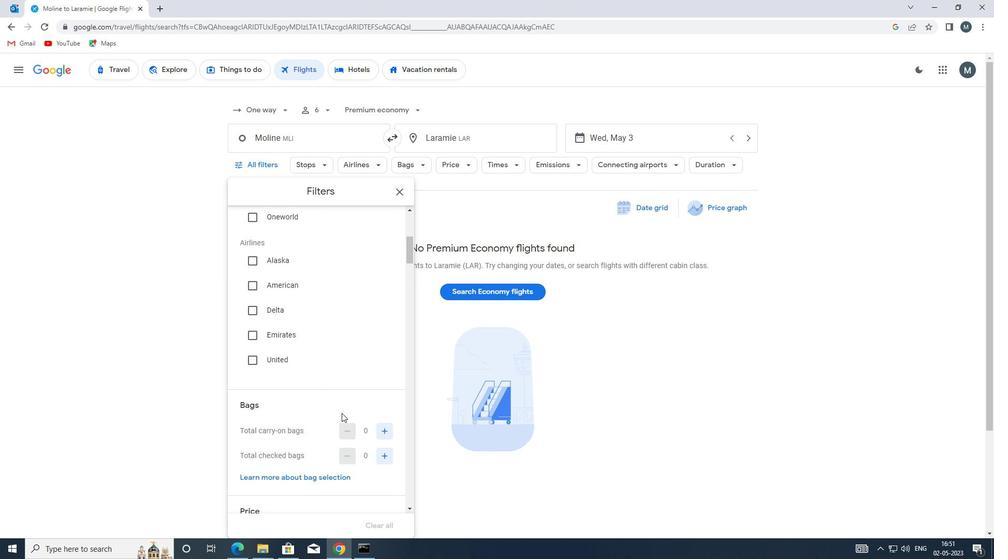 
Action: Mouse scrolled (355, 398) with delta (0, 0)
Screenshot: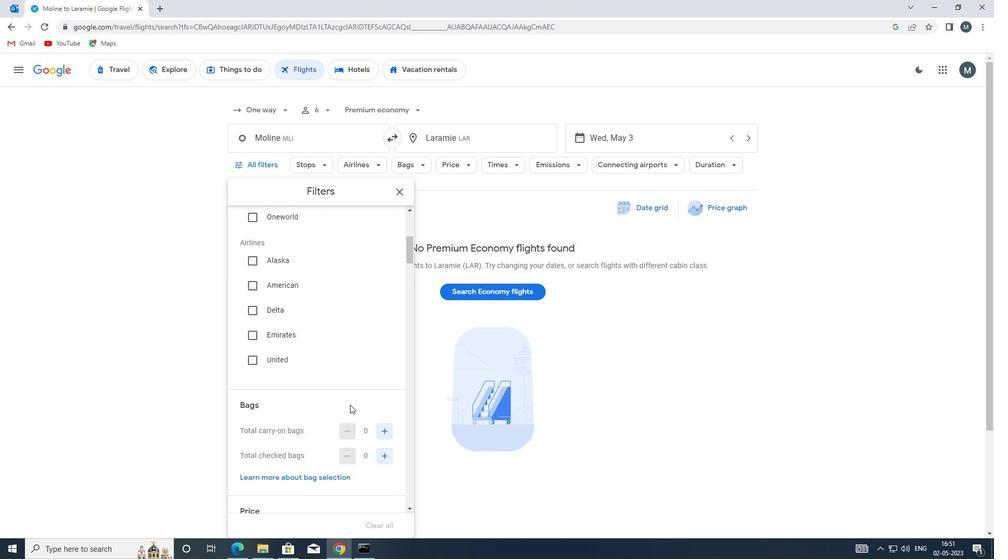 
Action: Mouse moved to (384, 379)
Screenshot: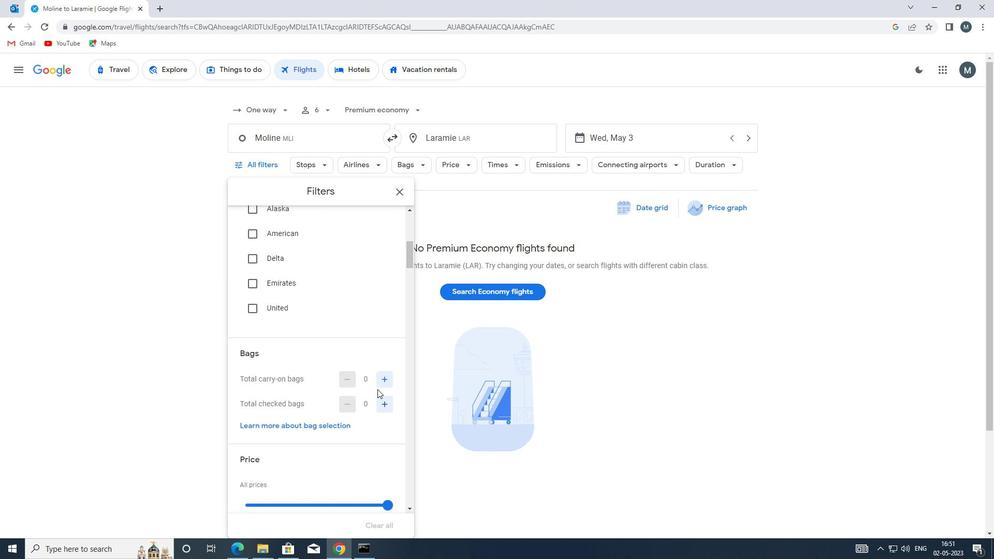 
Action: Mouse pressed left at (384, 379)
Screenshot: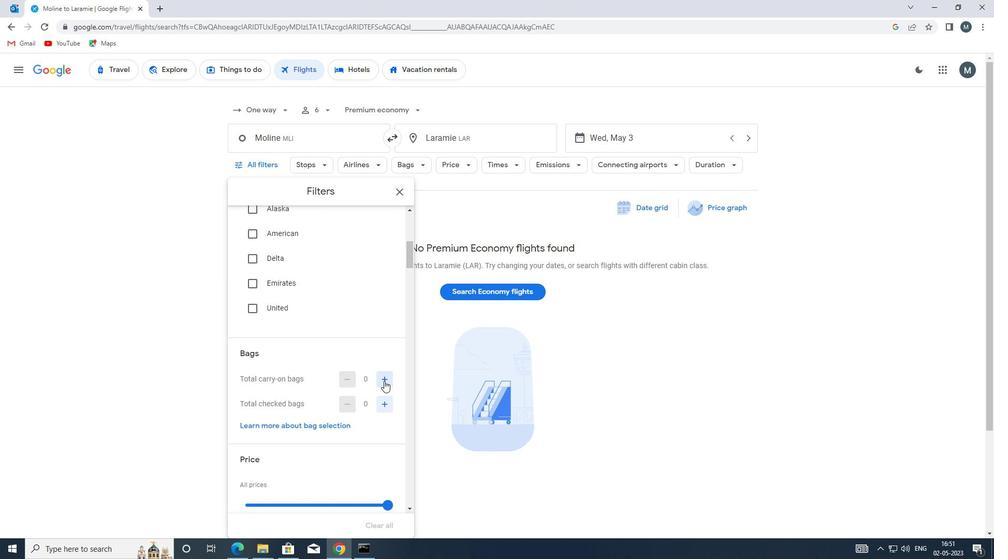 
Action: Mouse moved to (351, 375)
Screenshot: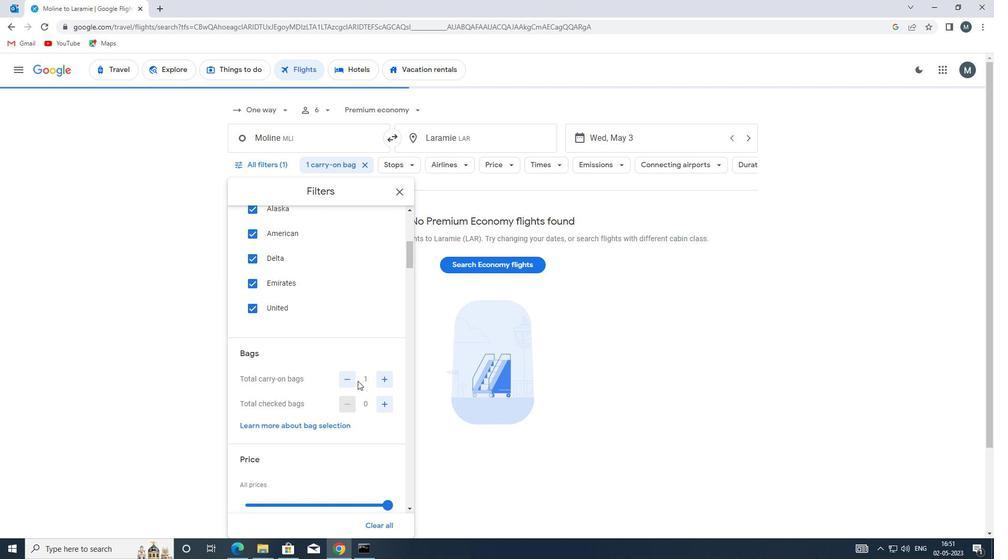 
Action: Mouse scrolled (351, 374) with delta (0, 0)
Screenshot: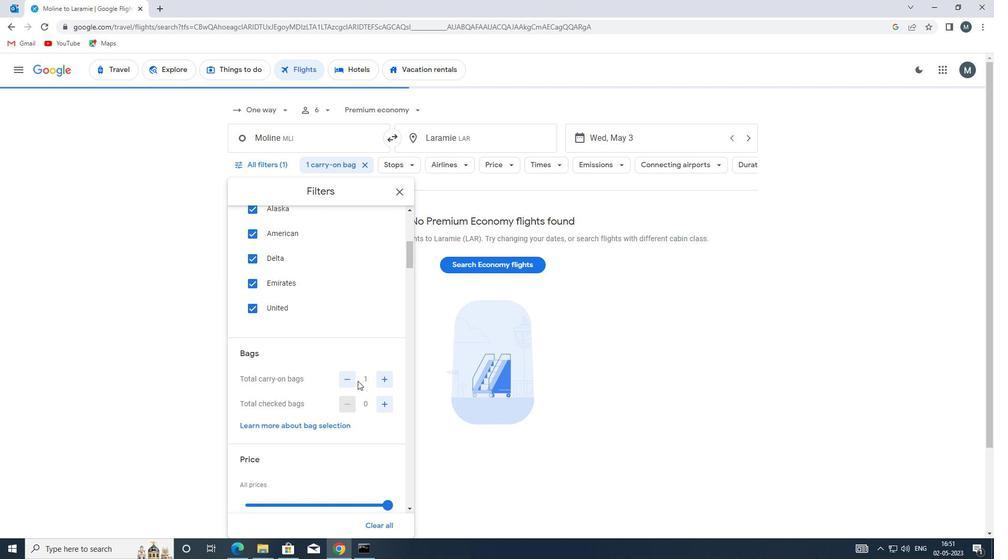 
Action: Mouse moved to (350, 375)
Screenshot: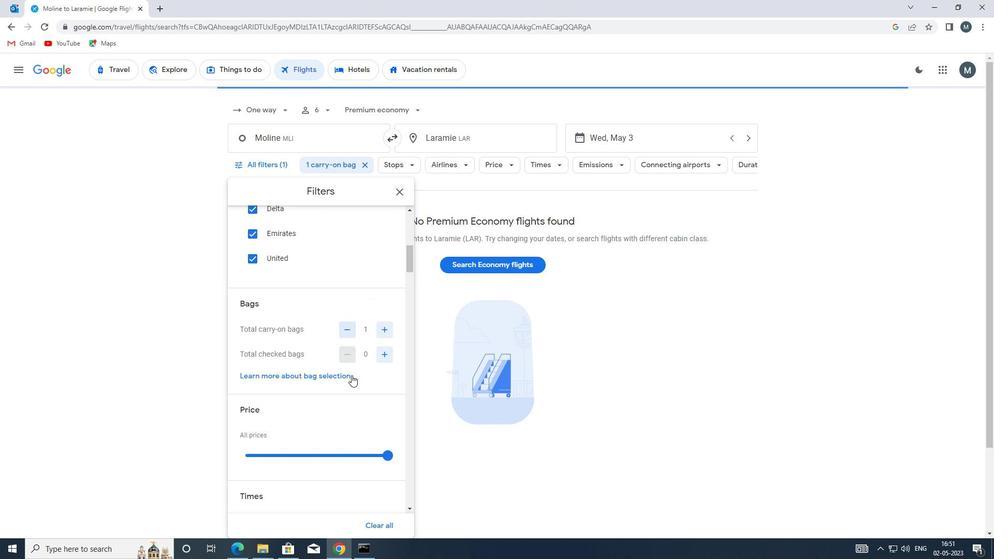
Action: Mouse scrolled (350, 374) with delta (0, 0)
Screenshot: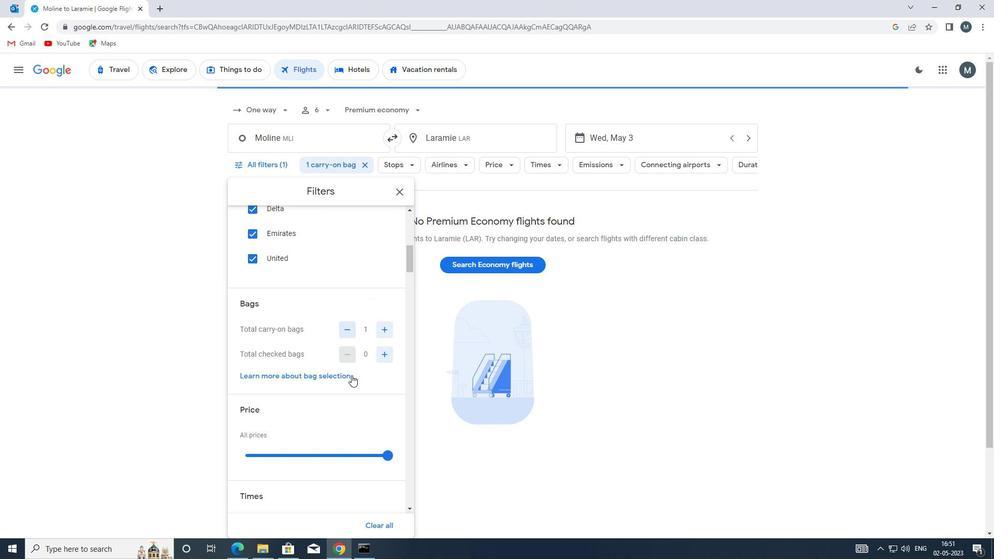 
Action: Mouse scrolled (350, 374) with delta (0, 0)
Screenshot: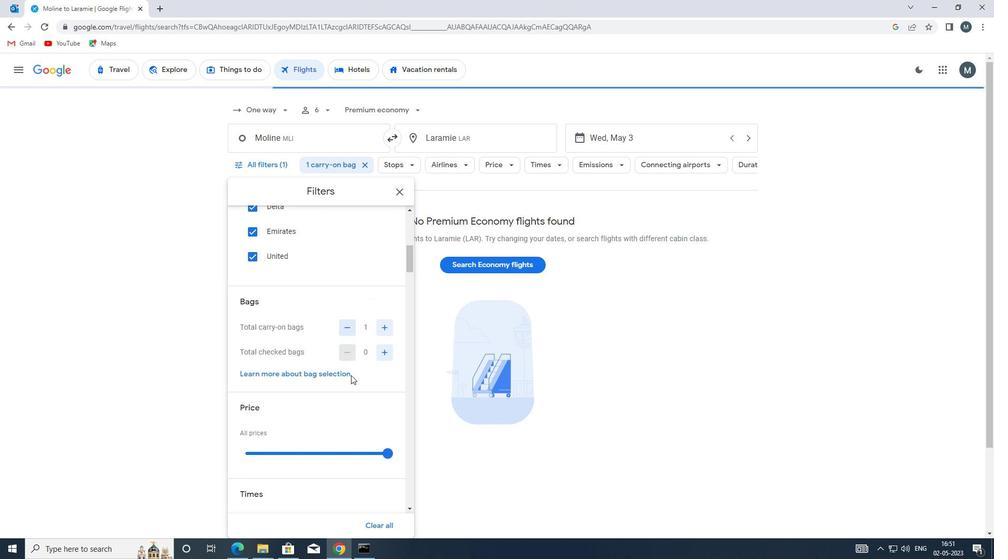 
Action: Mouse moved to (308, 341)
Screenshot: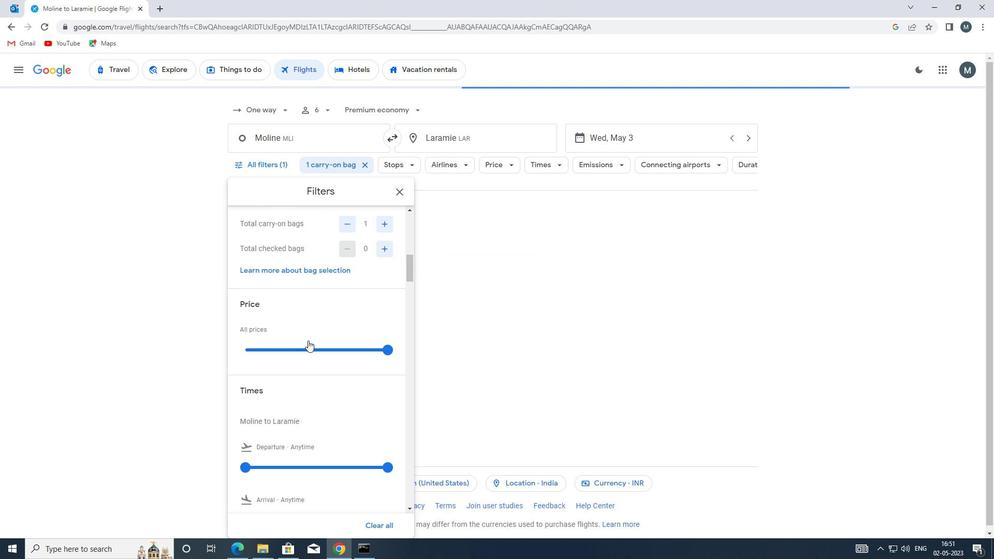 
Action: Mouse pressed left at (308, 341)
Screenshot: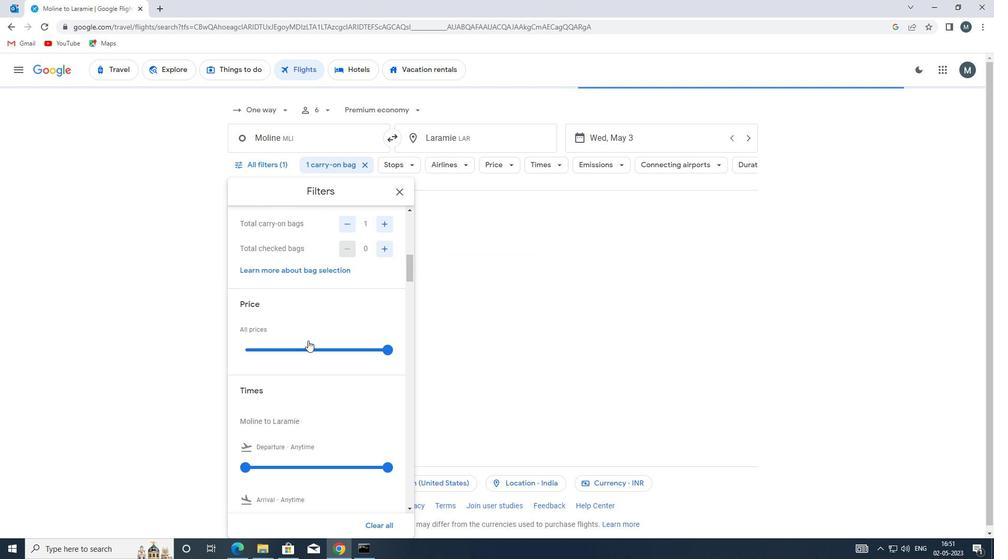 
Action: Mouse moved to (308, 347)
Screenshot: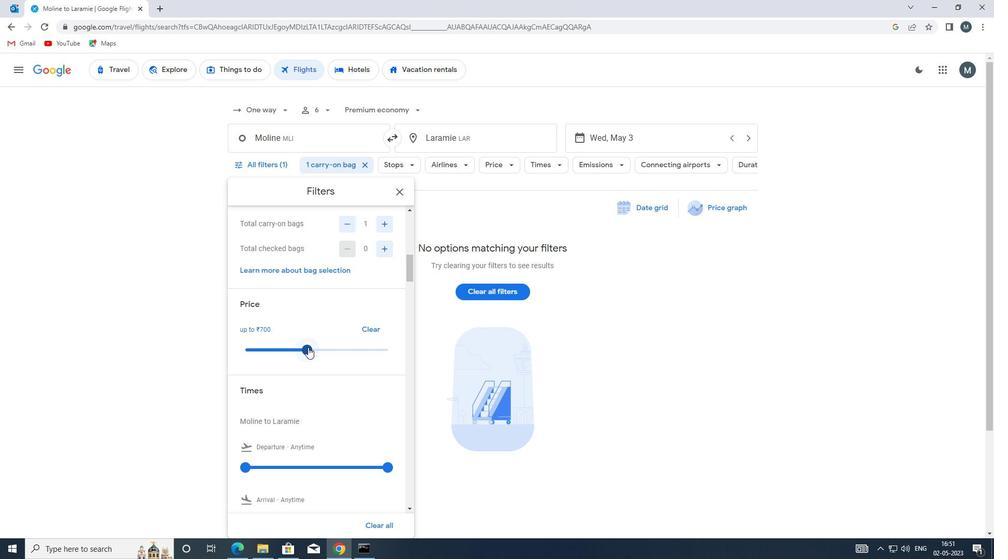 
Action: Mouse pressed left at (308, 347)
Screenshot: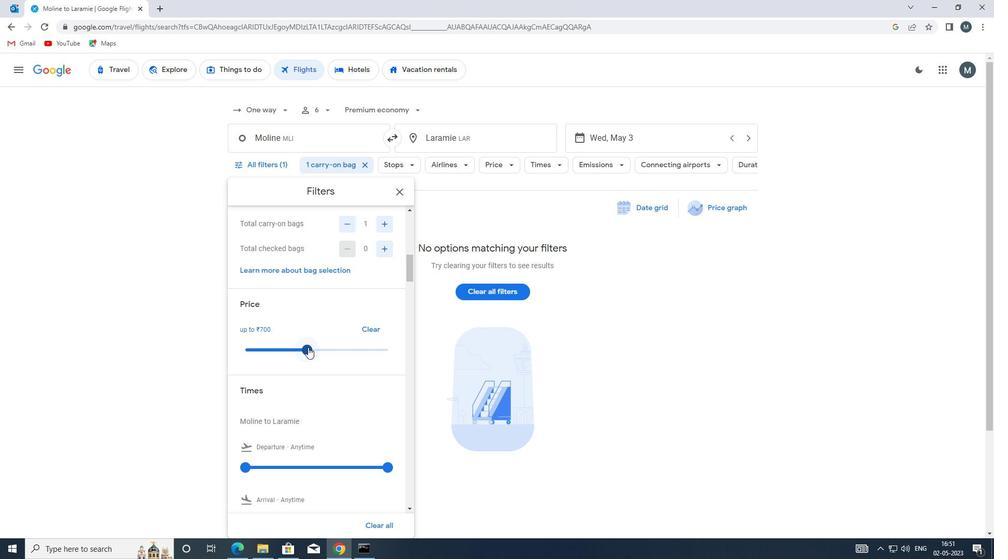
Action: Mouse moved to (310, 342)
Screenshot: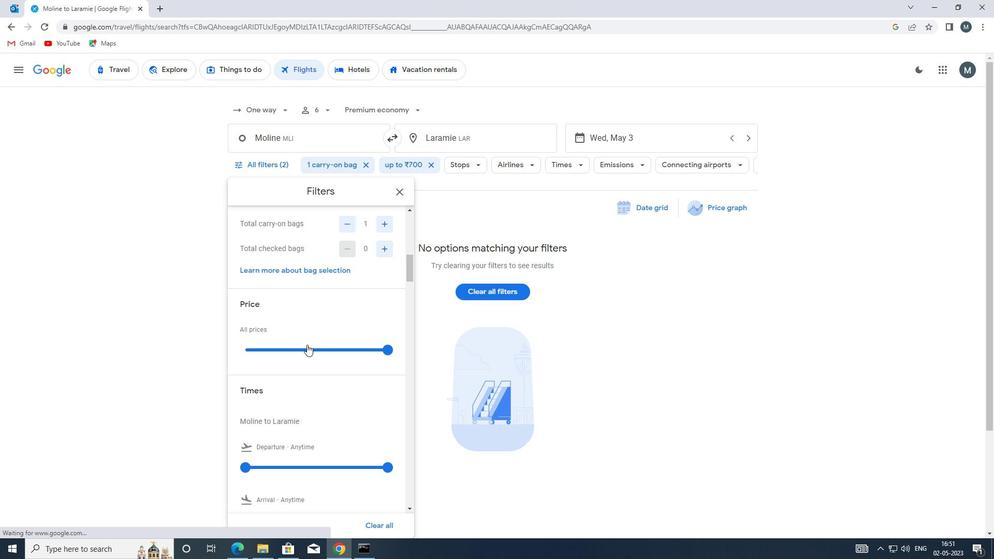 
Action: Mouse scrolled (310, 341) with delta (0, 0)
Screenshot: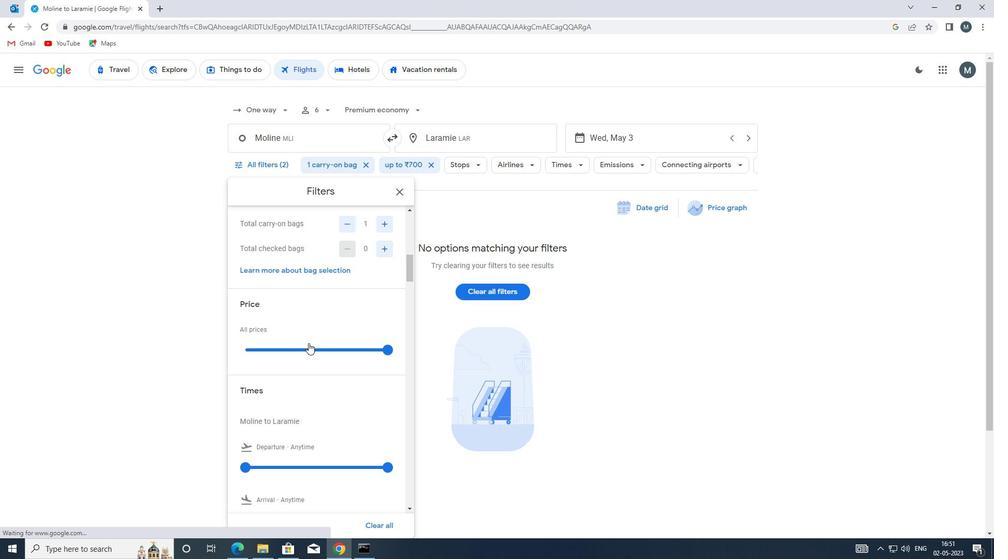 
Action: Mouse moved to (310, 342)
Screenshot: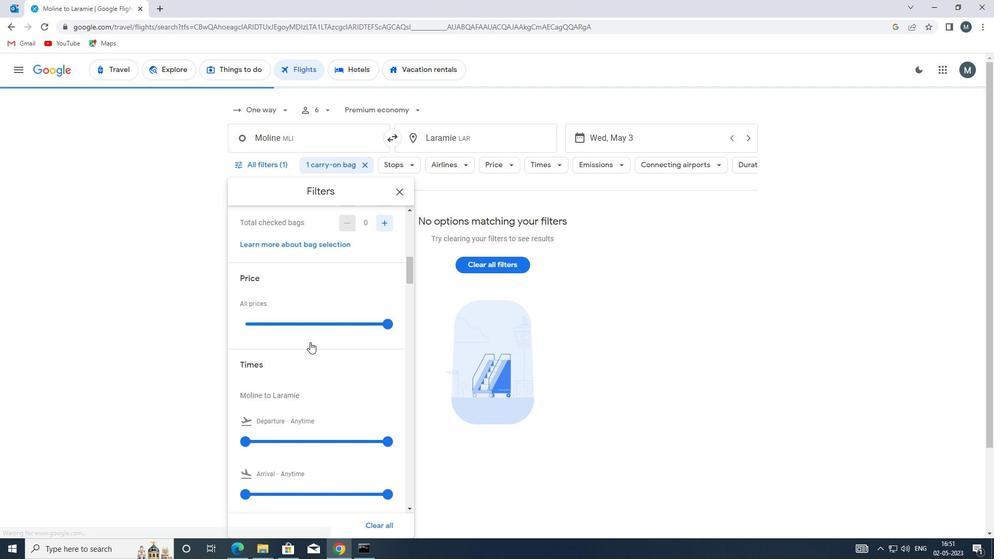 
Action: Mouse scrolled (310, 341) with delta (0, 0)
Screenshot: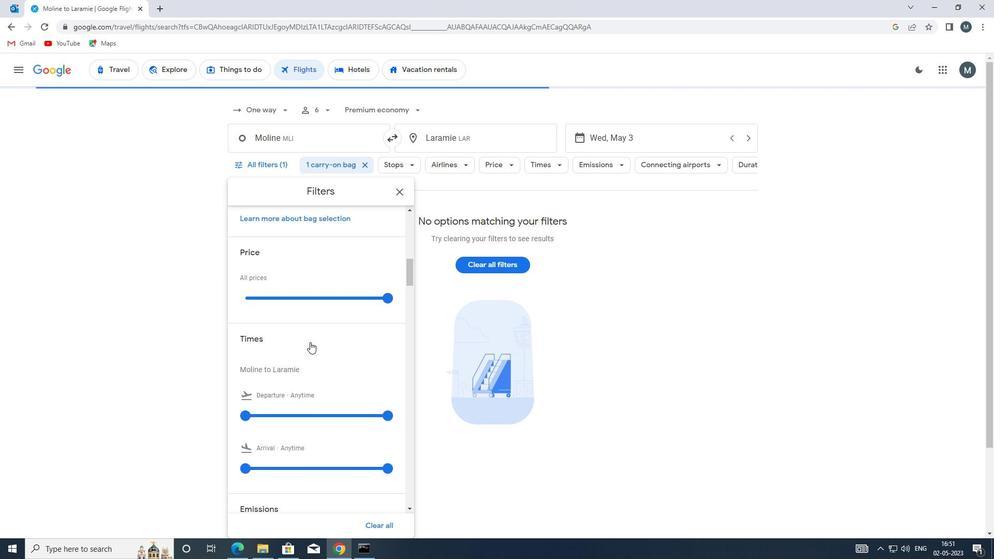 
Action: Mouse moved to (250, 362)
Screenshot: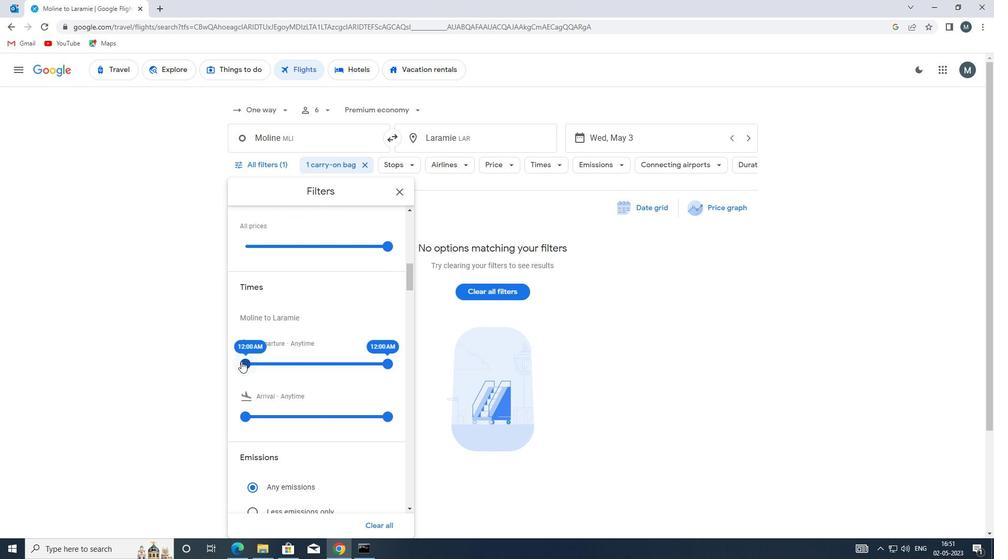 
Action: Mouse pressed left at (250, 362)
Screenshot: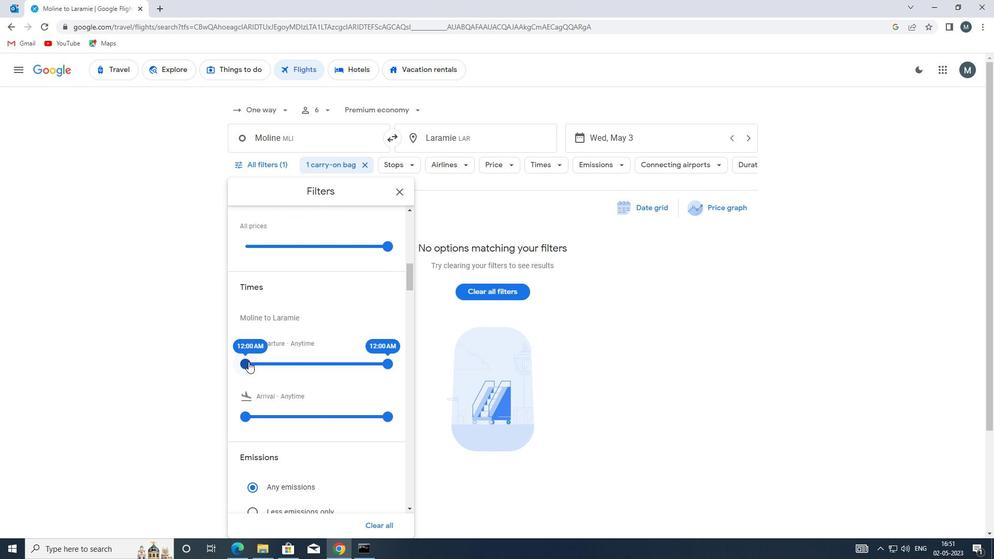 
Action: Mouse moved to (385, 363)
Screenshot: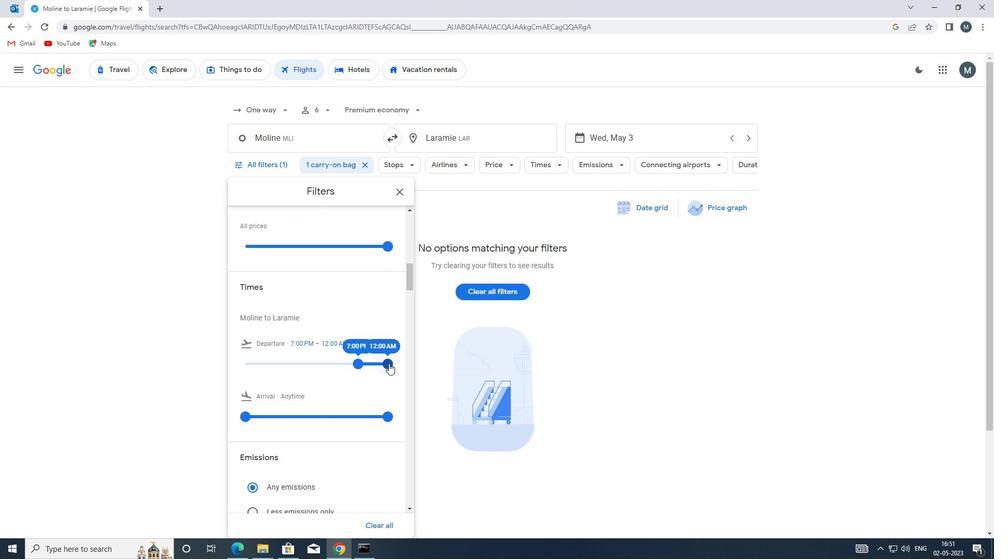 
Action: Mouse pressed left at (385, 363)
Screenshot: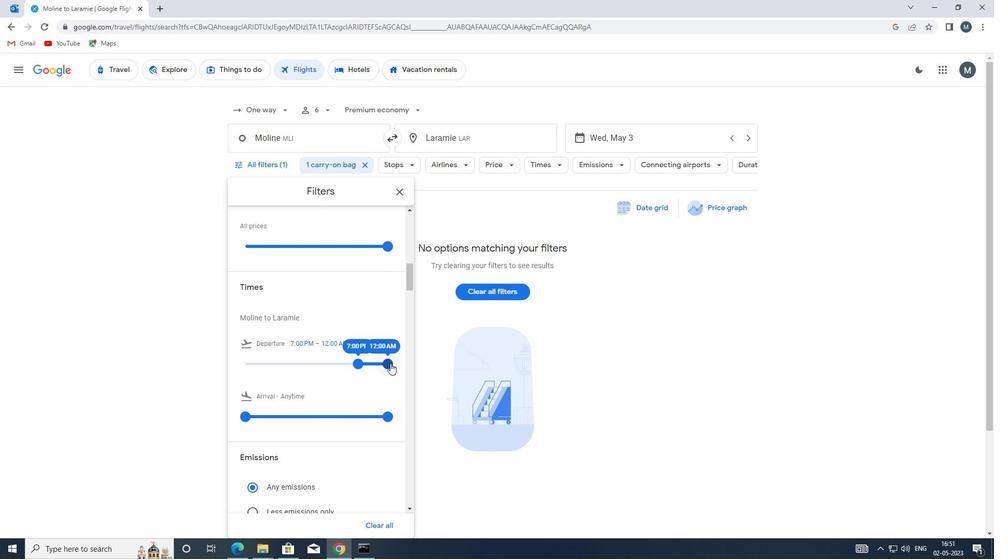 
Action: Mouse moved to (357, 354)
Screenshot: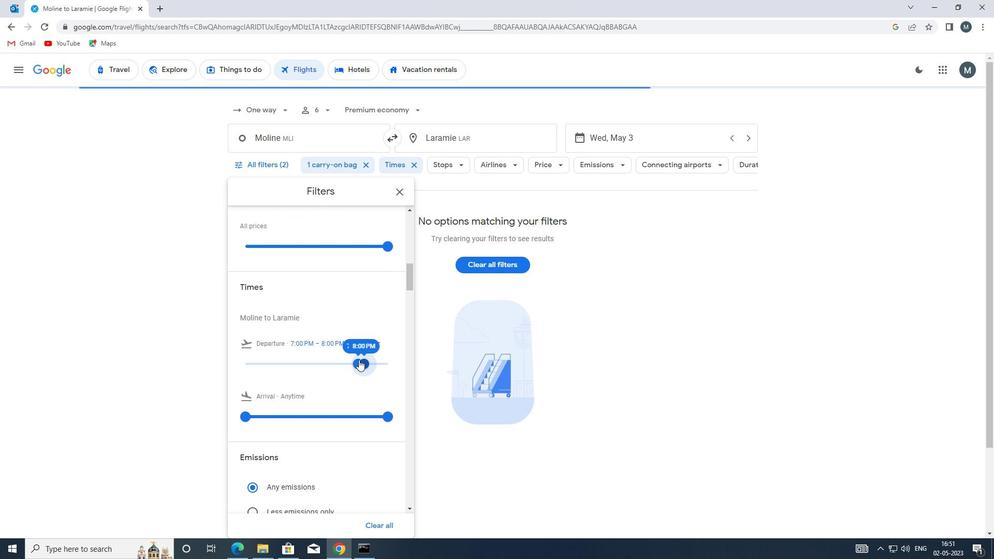 
Action: Mouse scrolled (357, 353) with delta (0, 0)
Screenshot: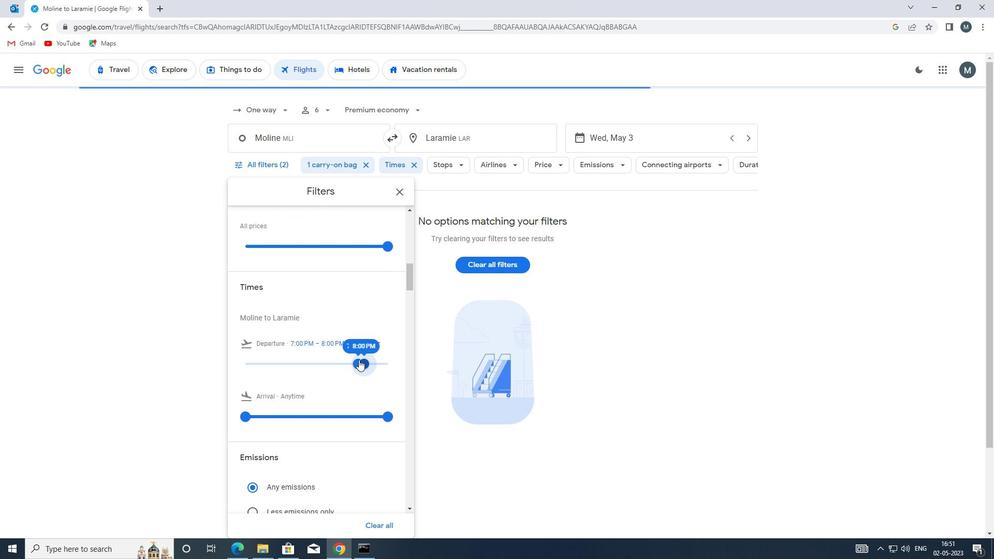 
Action: Mouse scrolled (357, 353) with delta (0, 0)
Screenshot: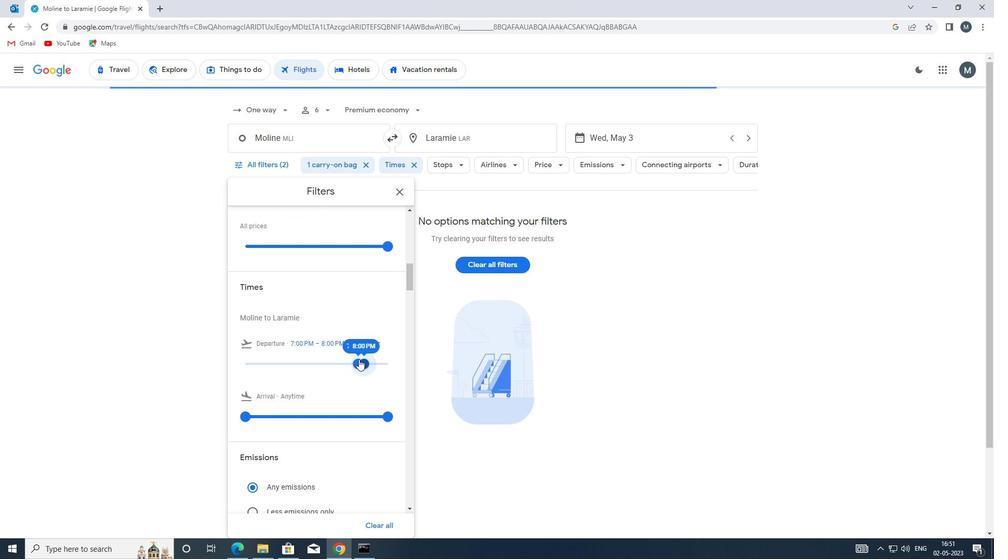 
Action: Mouse moved to (398, 187)
Screenshot: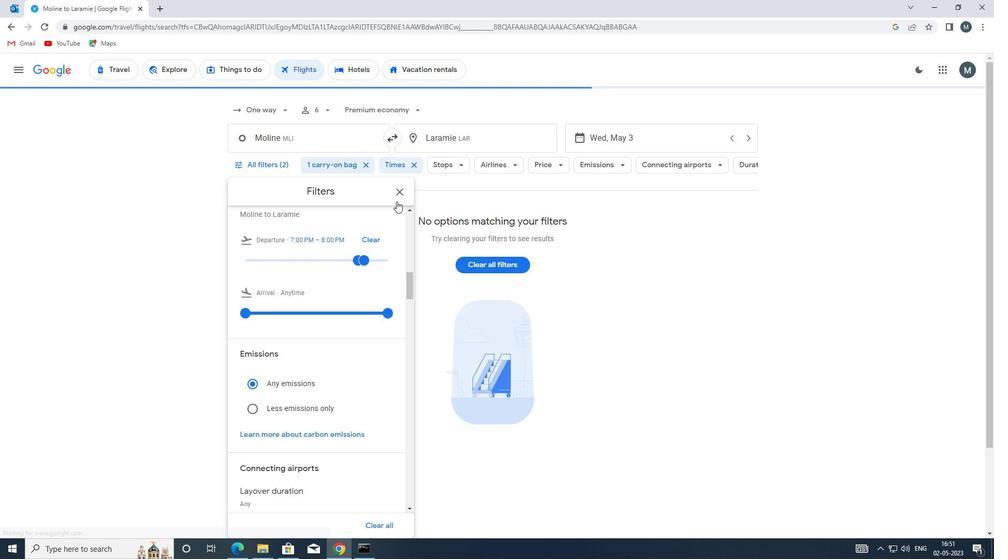 
Action: Mouse pressed left at (398, 187)
Screenshot: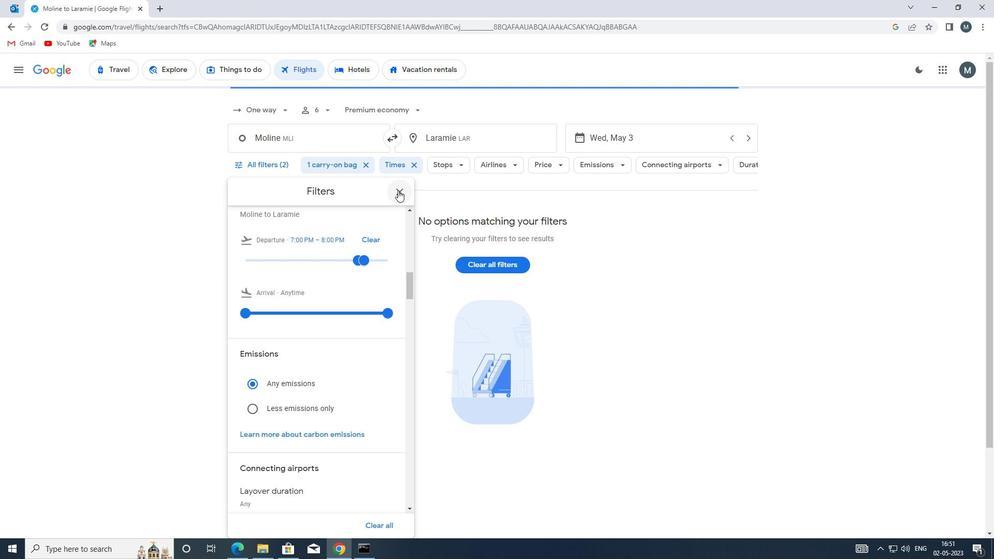 
Action: Mouse moved to (399, 189)
Screenshot: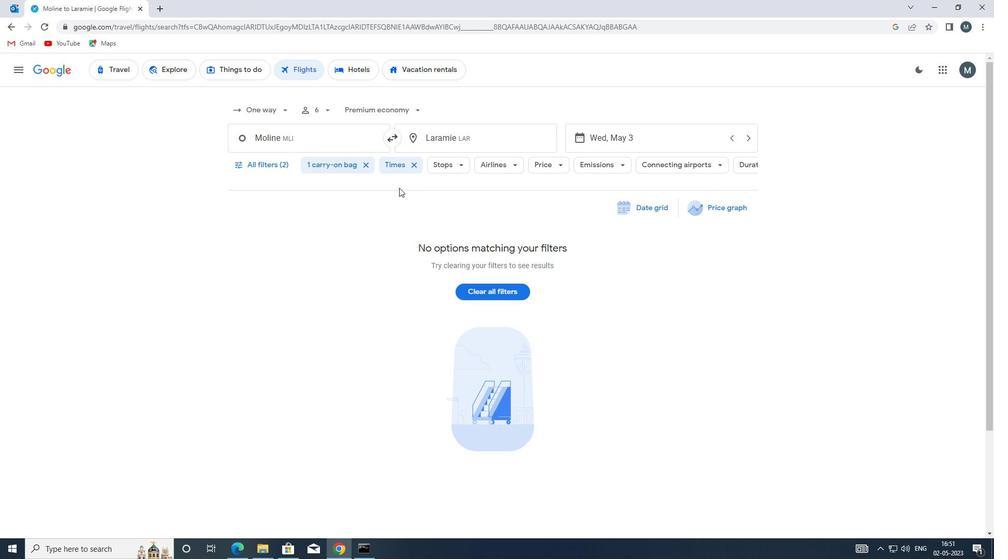 
